 Task: Look for space in Mutare, Zimbabwe from 26th August, 2023 to 10th September, 2023 for 6 adults, 2 children in price range Rs.10000 to Rs.15000. Place can be entire place or shared room with 6 bedrooms having 6 beds and 6 bathrooms. Property type can be house, flat, guest house. Amenities needed are: wifi, TV, free parkinig on premises, gym, breakfast. Booking option can be shelf check-in. Required host language is English.
Action: Mouse moved to (405, 103)
Screenshot: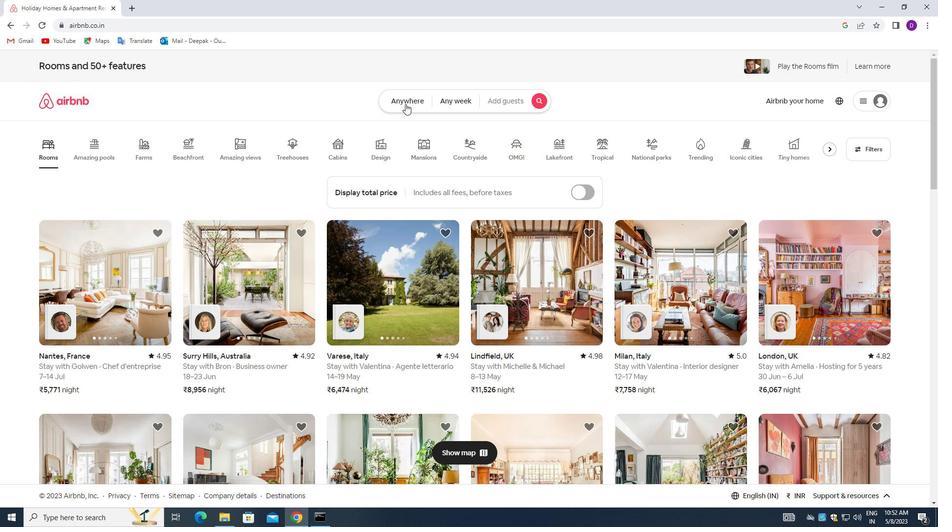 
Action: Mouse pressed left at (405, 103)
Screenshot: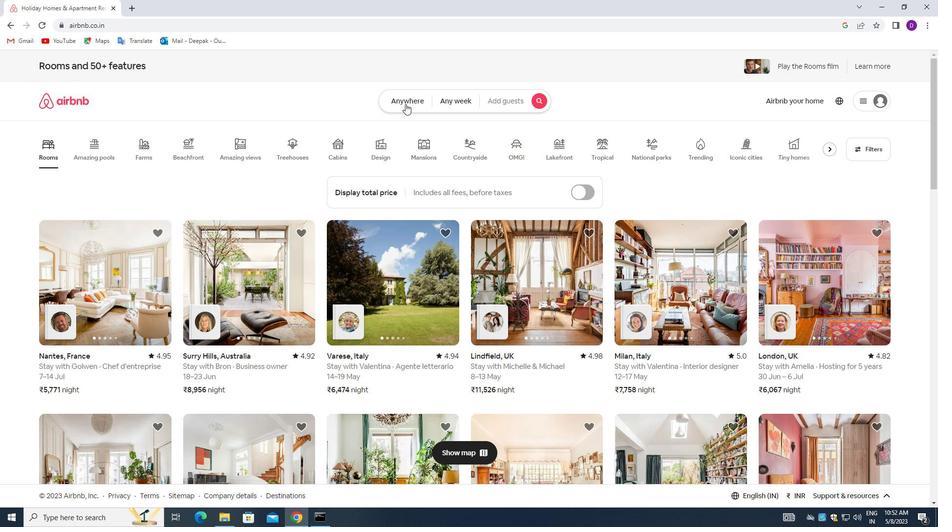 
Action: Mouse moved to (352, 140)
Screenshot: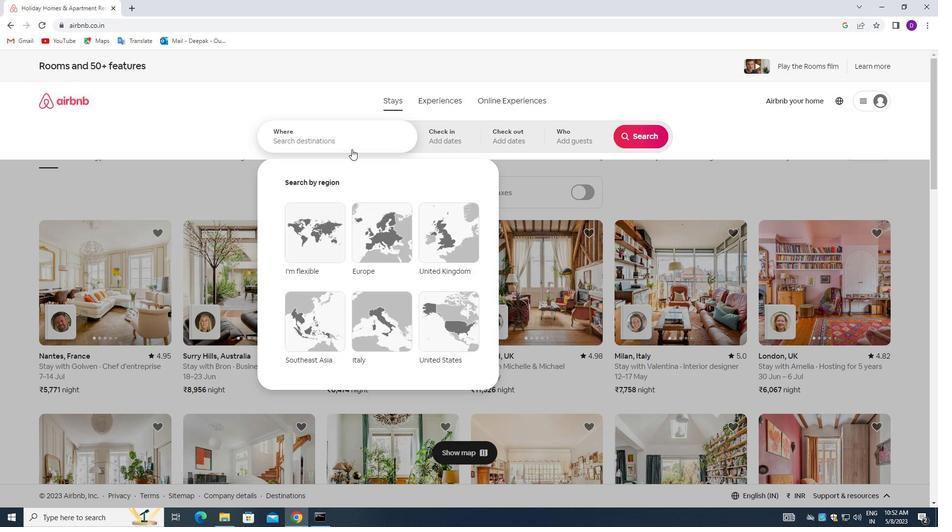 
Action: Mouse pressed left at (352, 140)
Screenshot: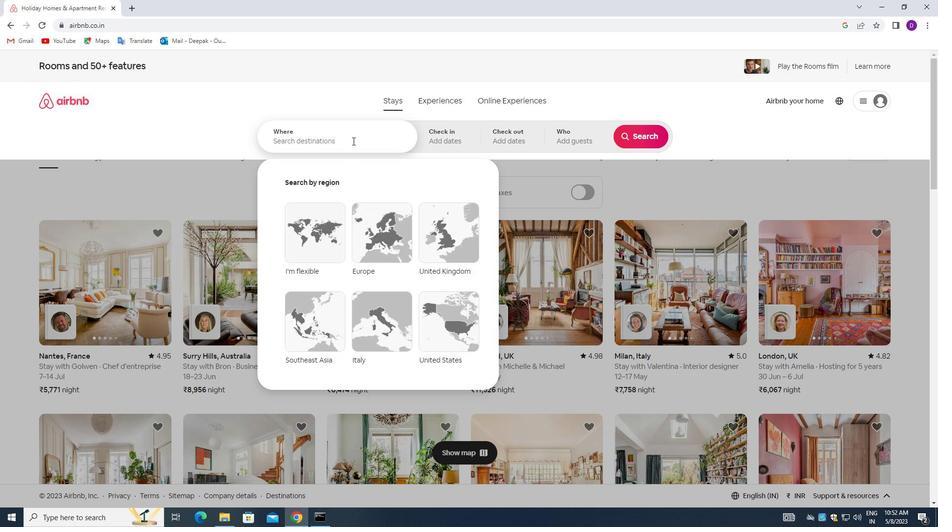 
Action: Mouse moved to (169, 191)
Screenshot: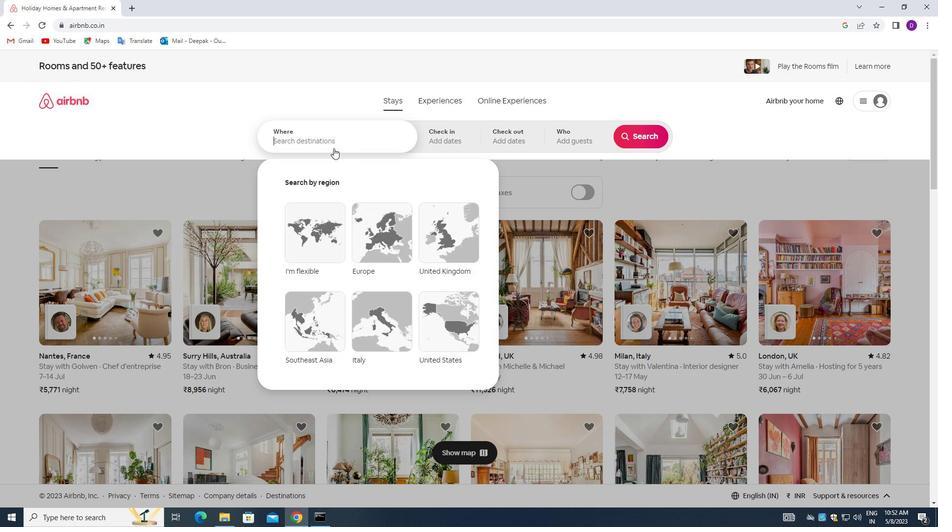 
Action: Key pressed <Key.shift>MUTARE,<Key.space><Key.shift_r>ZAMBABWE<Key.enter>
Screenshot: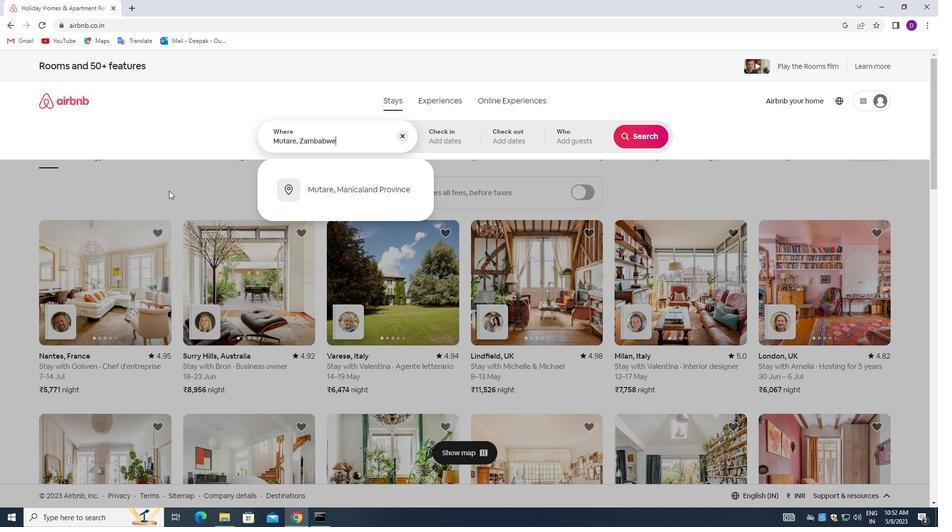
Action: Mouse moved to (634, 207)
Screenshot: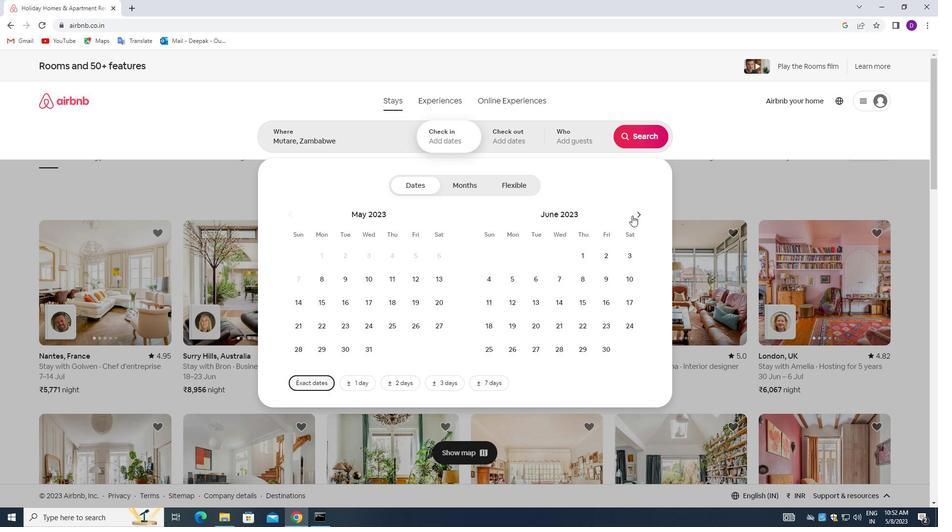 
Action: Mouse pressed left at (634, 207)
Screenshot: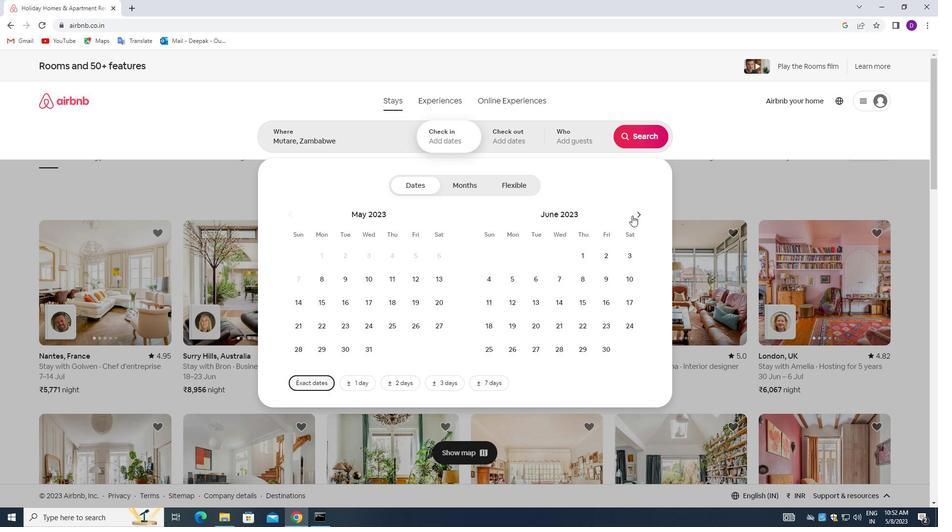 
Action: Mouse moved to (637, 211)
Screenshot: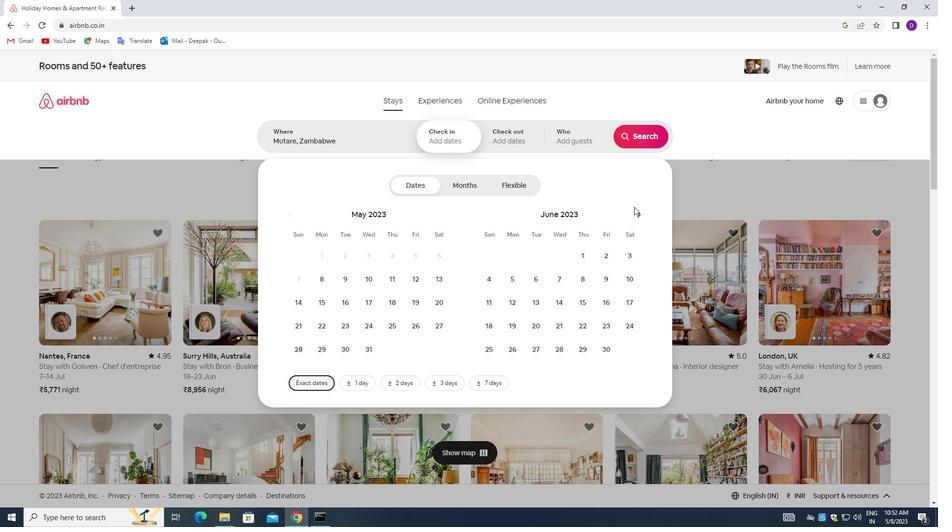 
Action: Mouse pressed left at (637, 211)
Screenshot: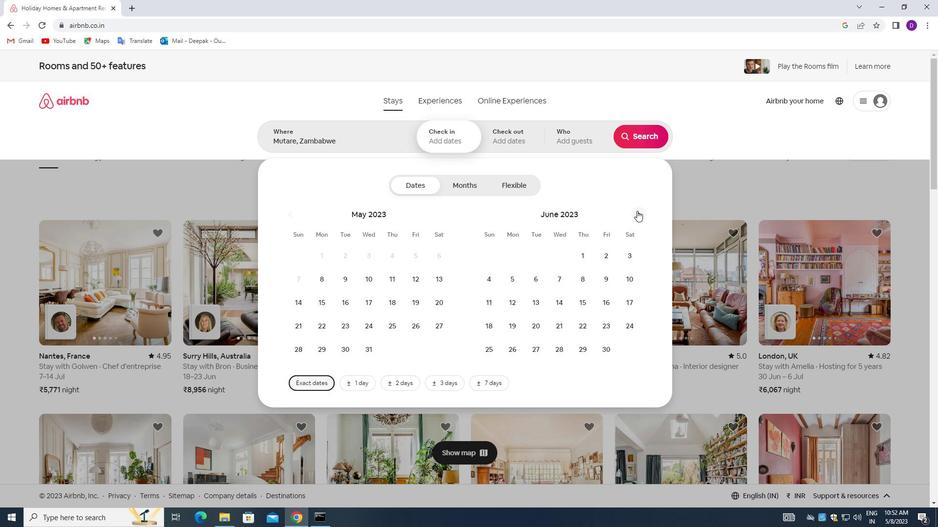 
Action: Mouse pressed left at (637, 211)
Screenshot: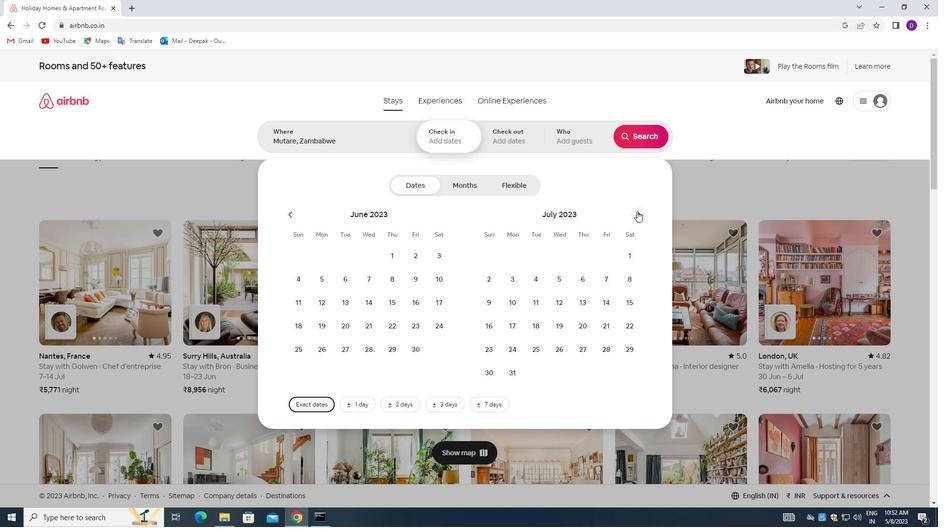 
Action: Mouse pressed left at (637, 211)
Screenshot: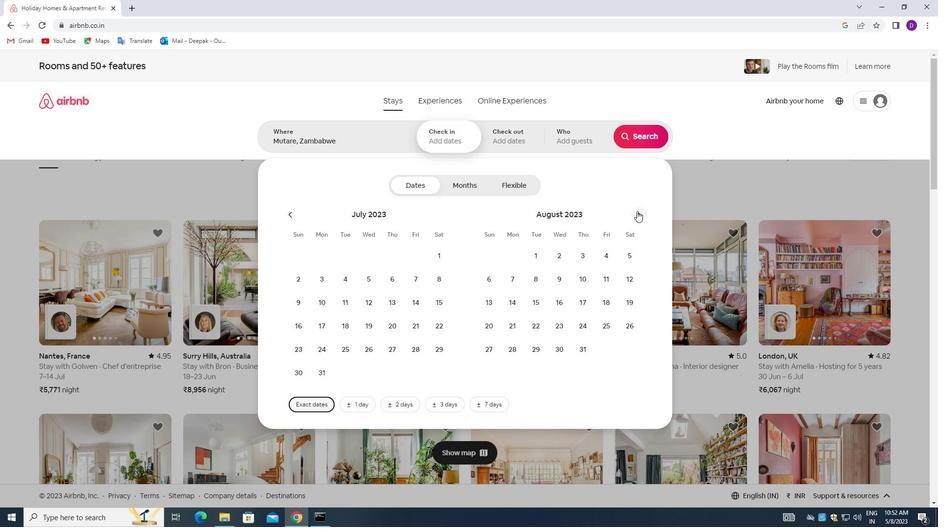 
Action: Mouse moved to (437, 328)
Screenshot: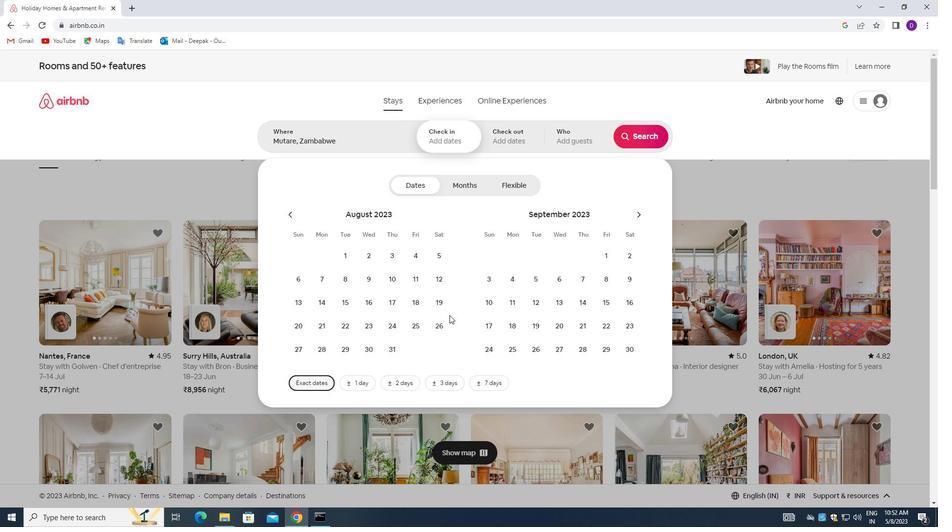 
Action: Mouse pressed left at (437, 328)
Screenshot: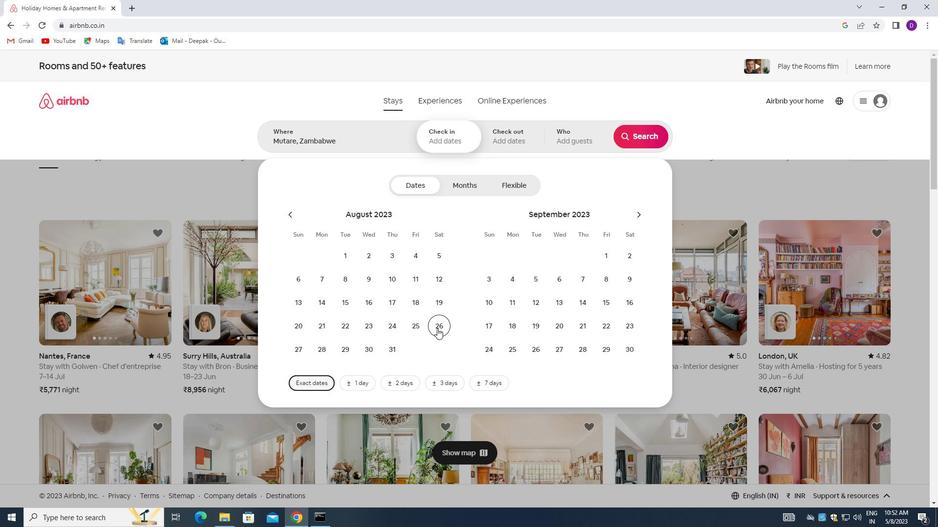 
Action: Mouse moved to (480, 310)
Screenshot: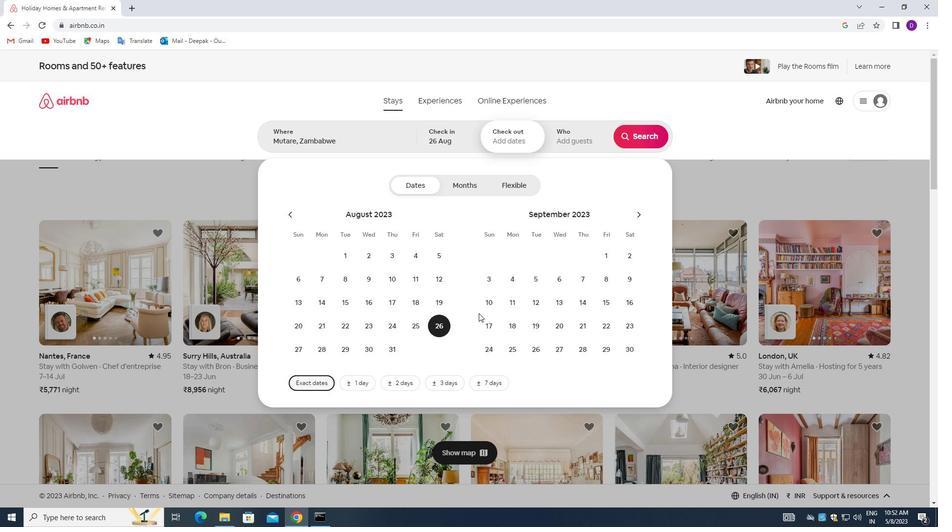 
Action: Mouse pressed left at (480, 310)
Screenshot: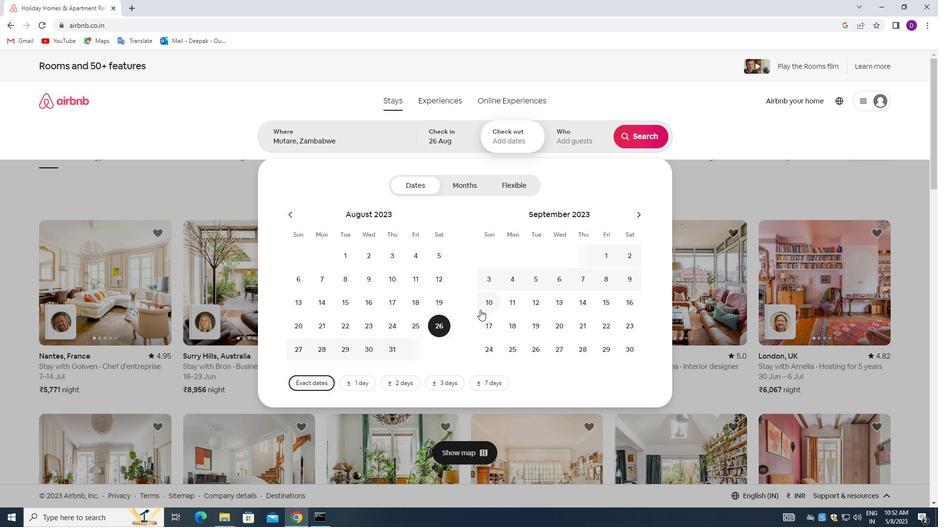 
Action: Mouse moved to (567, 140)
Screenshot: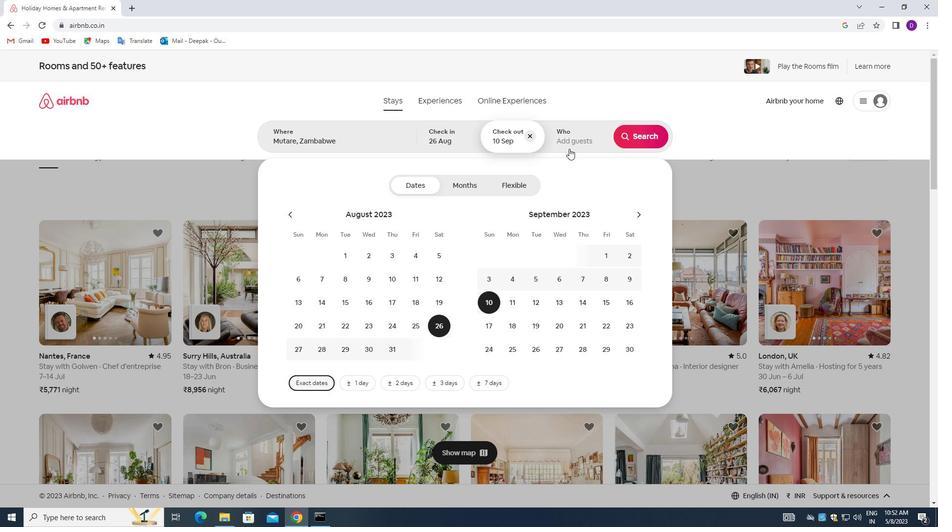 
Action: Mouse pressed left at (567, 140)
Screenshot: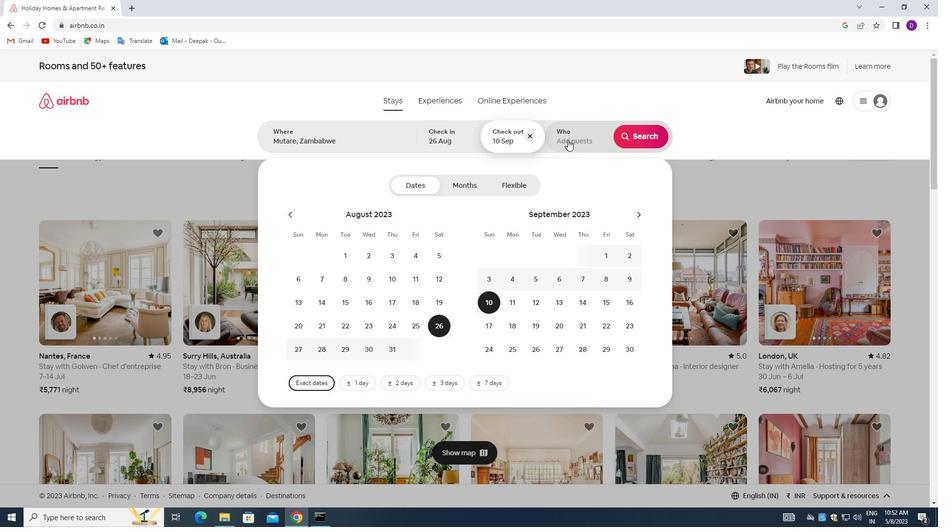 
Action: Mouse moved to (645, 191)
Screenshot: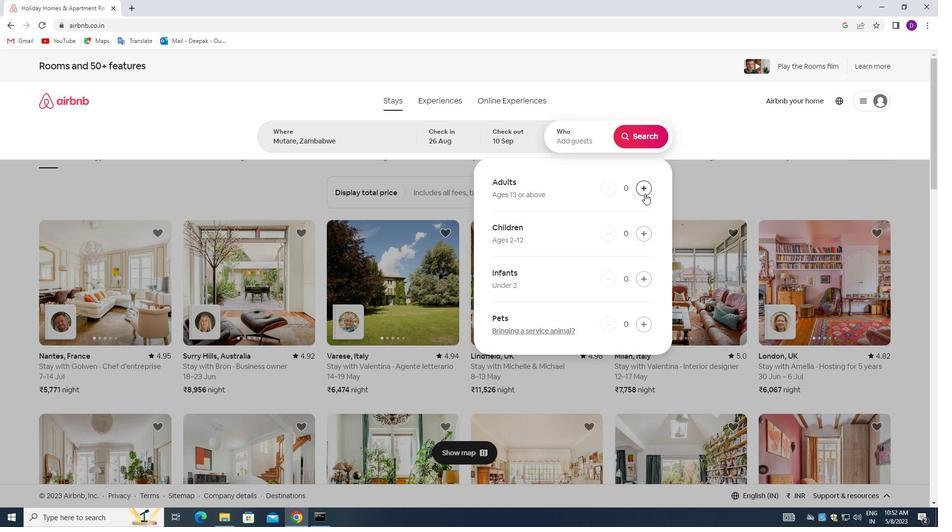 
Action: Mouse pressed left at (645, 191)
Screenshot: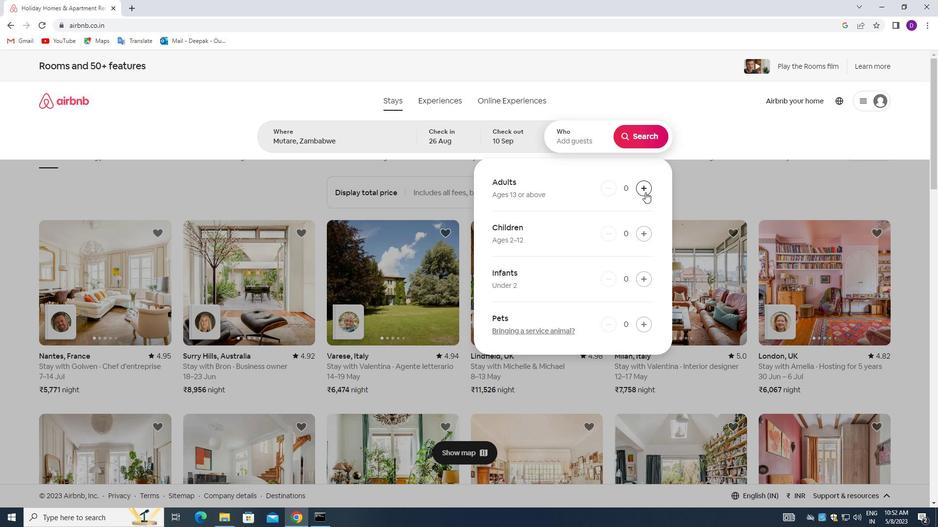 
Action: Mouse pressed left at (645, 191)
Screenshot: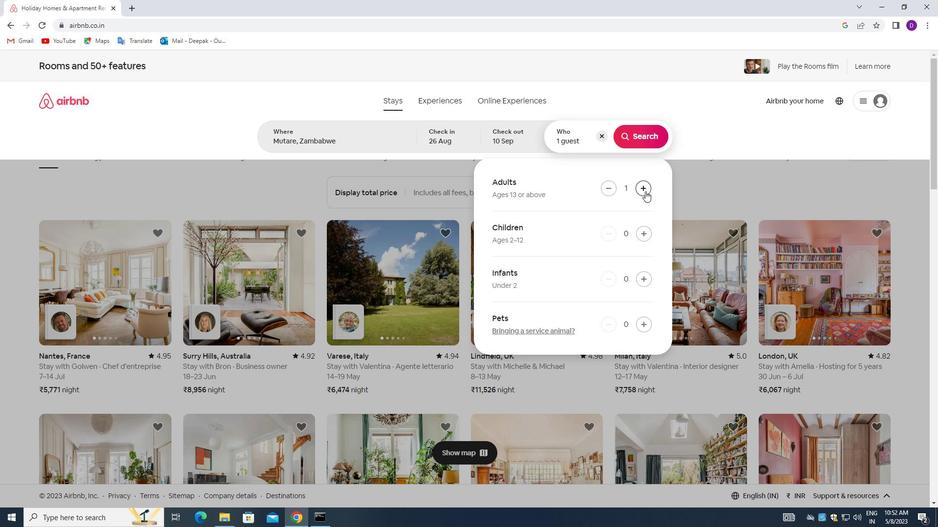 
Action: Mouse pressed left at (645, 191)
Screenshot: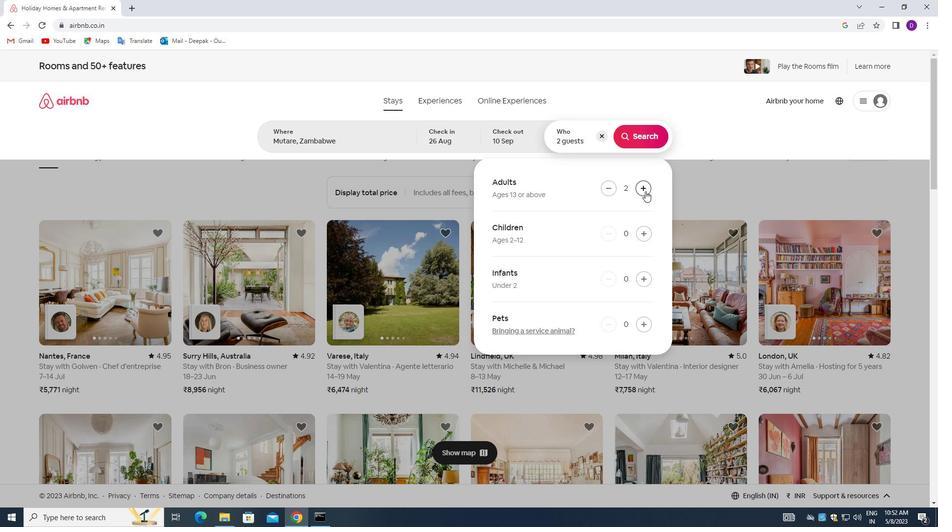 
Action: Mouse pressed left at (645, 191)
Screenshot: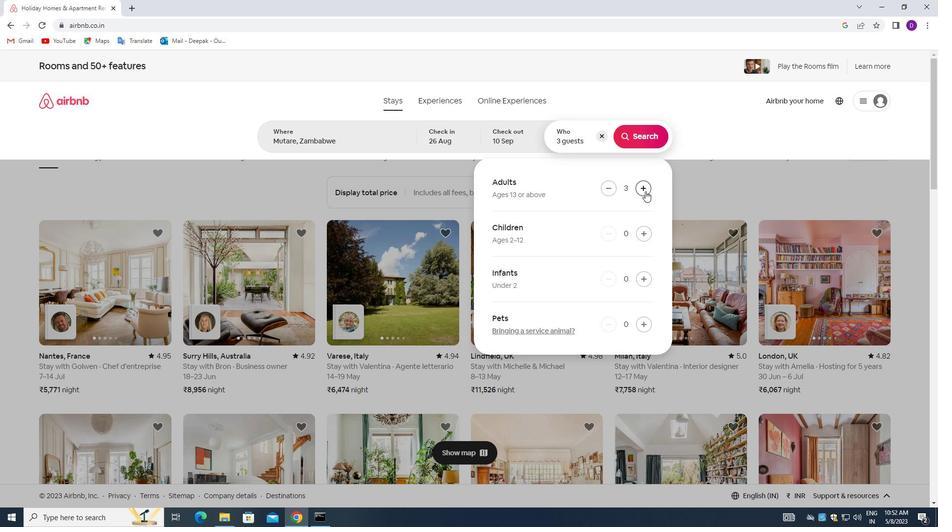 
Action: Mouse pressed left at (645, 191)
Screenshot: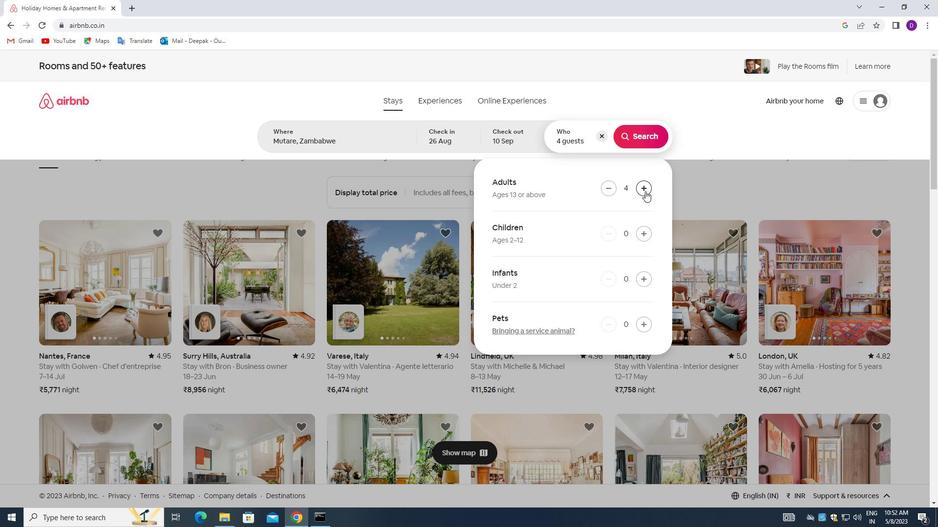 
Action: Mouse pressed left at (645, 191)
Screenshot: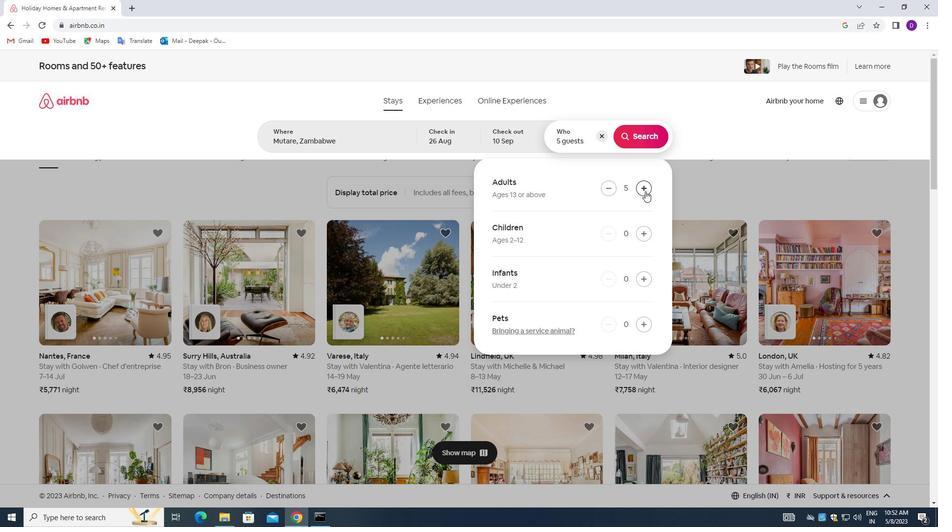 
Action: Mouse moved to (644, 235)
Screenshot: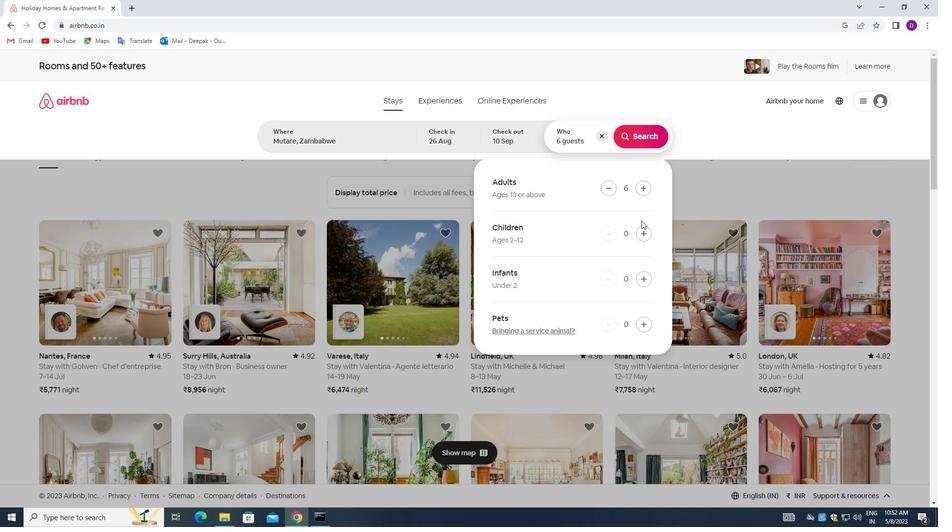 
Action: Mouse pressed left at (644, 235)
Screenshot: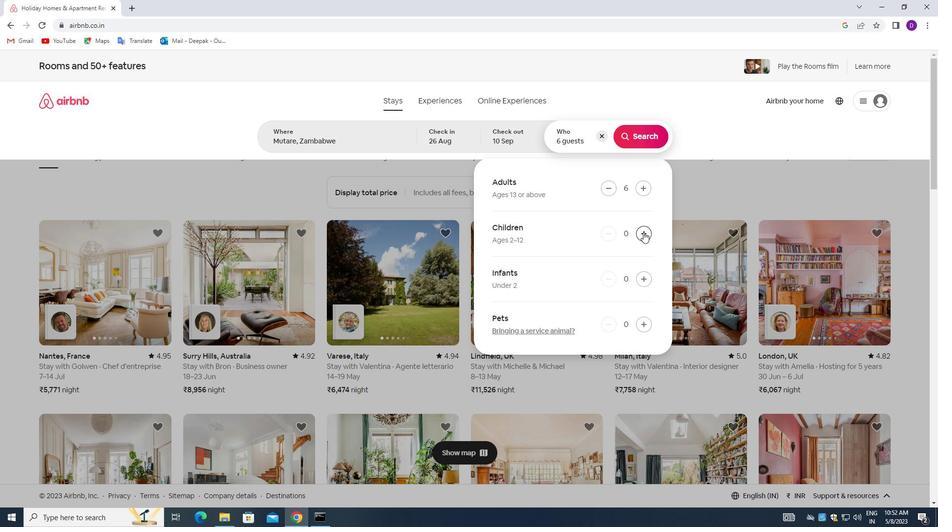 
Action: Mouse pressed left at (644, 235)
Screenshot: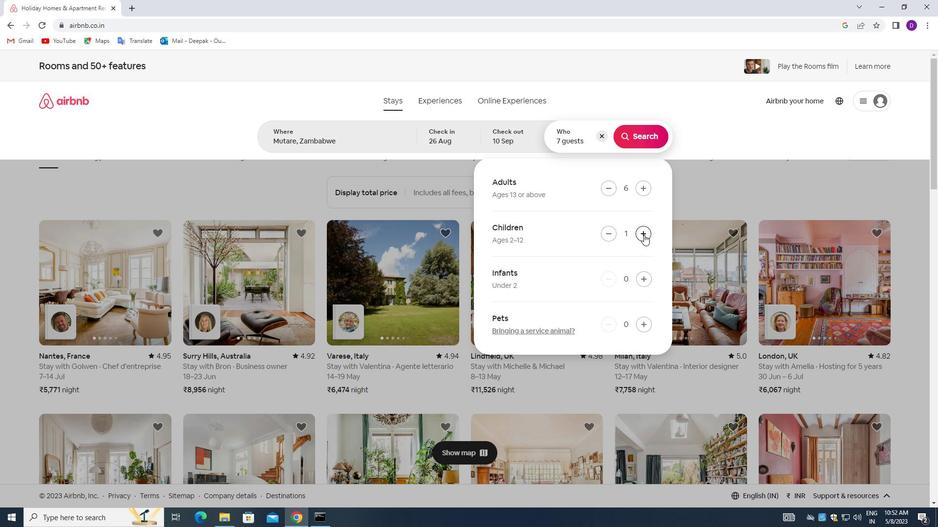 
Action: Mouse moved to (643, 132)
Screenshot: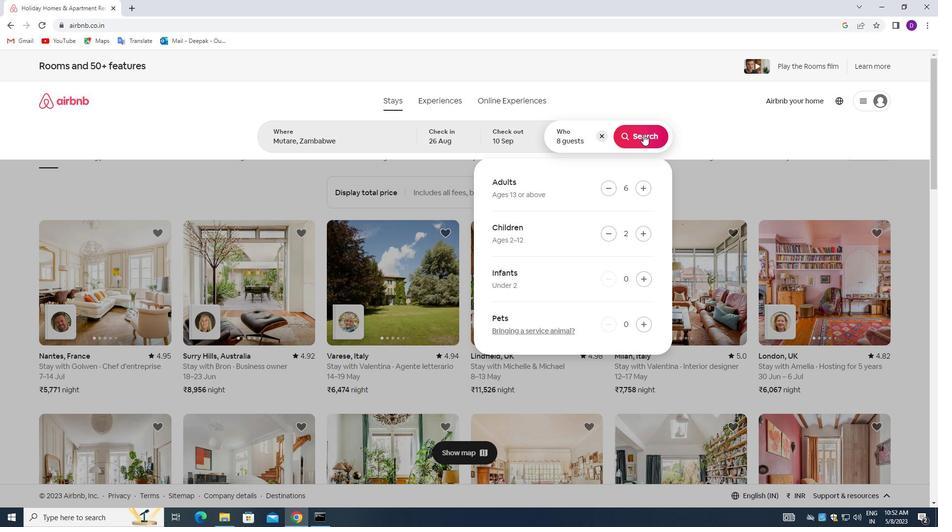 
Action: Mouse pressed left at (643, 132)
Screenshot: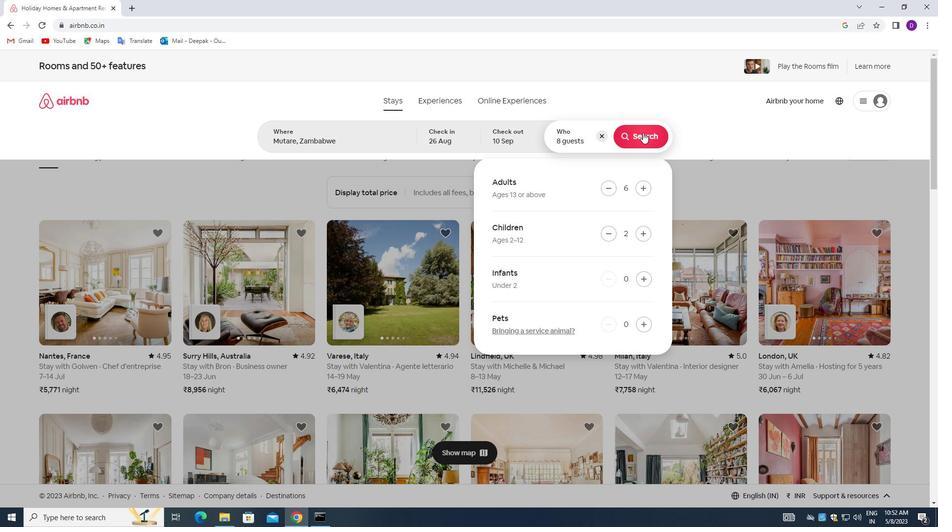 
Action: Mouse moved to (887, 104)
Screenshot: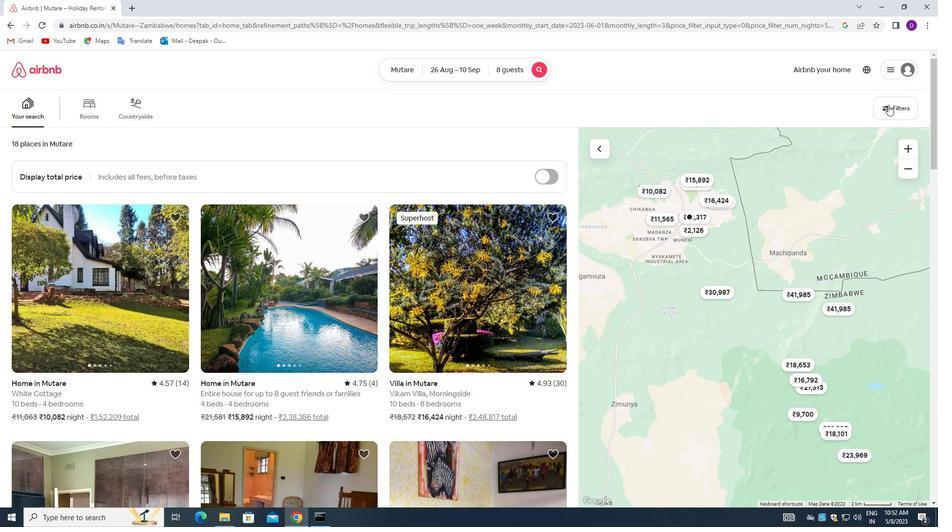 
Action: Mouse pressed left at (887, 104)
Screenshot: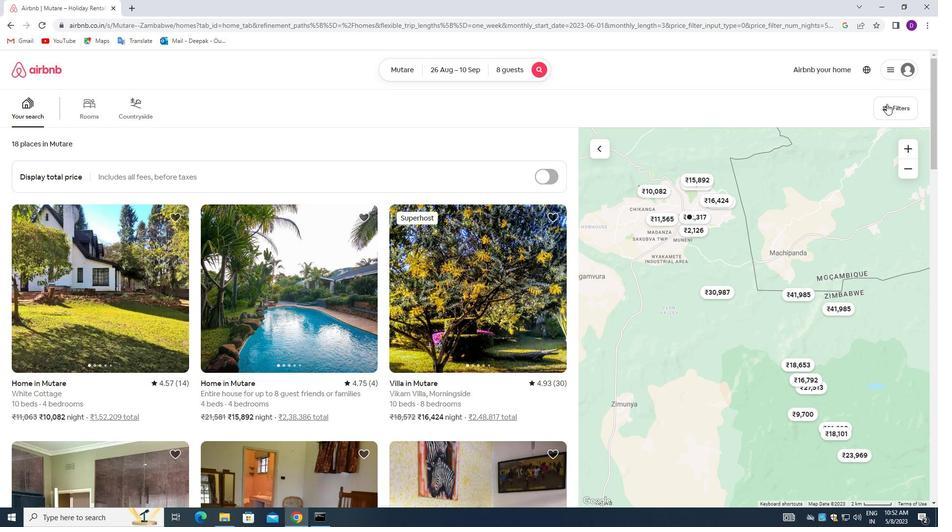 
Action: Mouse moved to (356, 351)
Screenshot: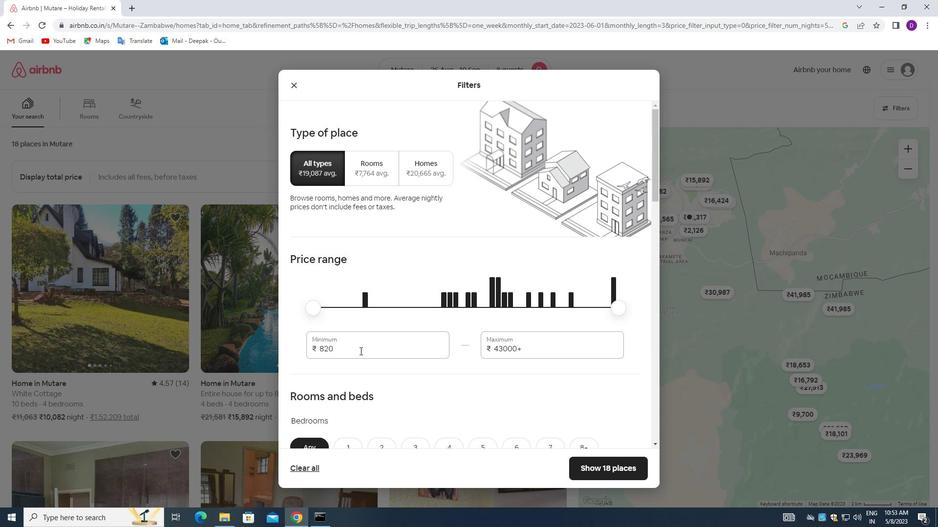 
Action: Mouse pressed left at (356, 351)
Screenshot: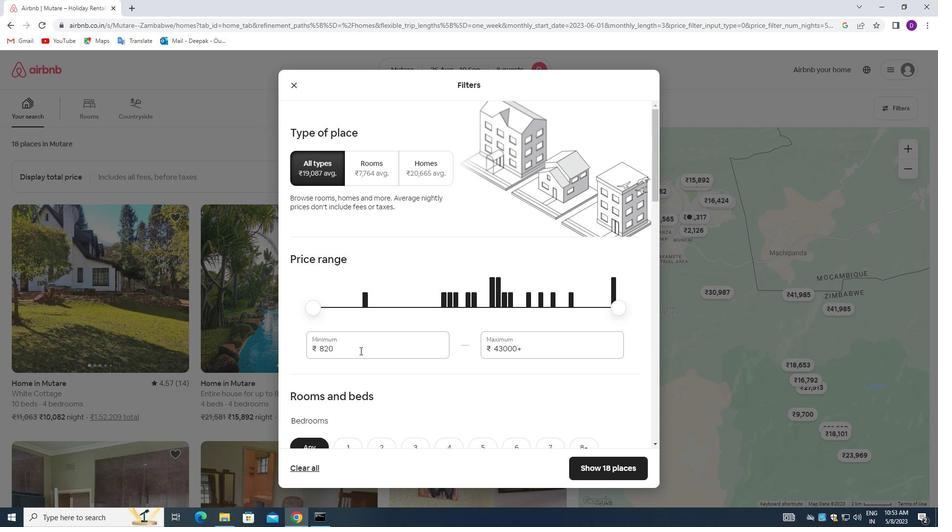 
Action: Mouse moved to (355, 351)
Screenshot: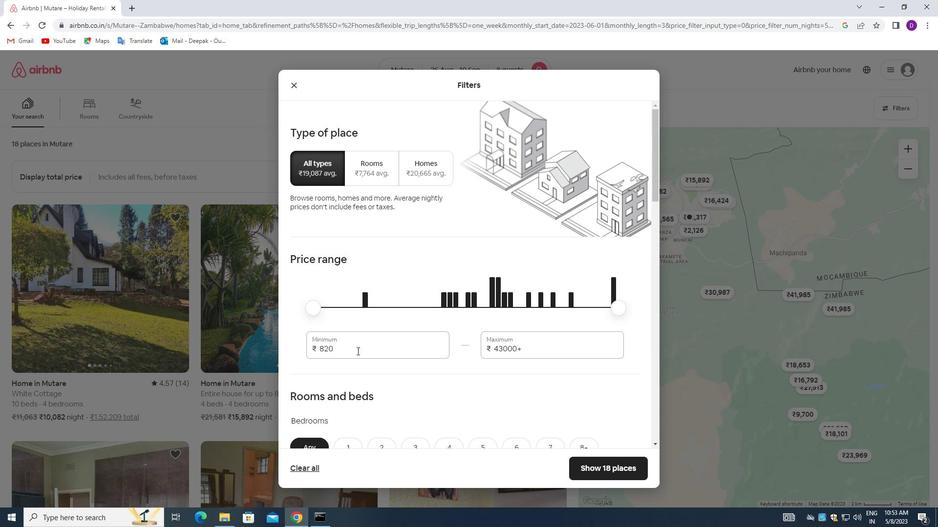 
Action: Mouse pressed left at (355, 351)
Screenshot: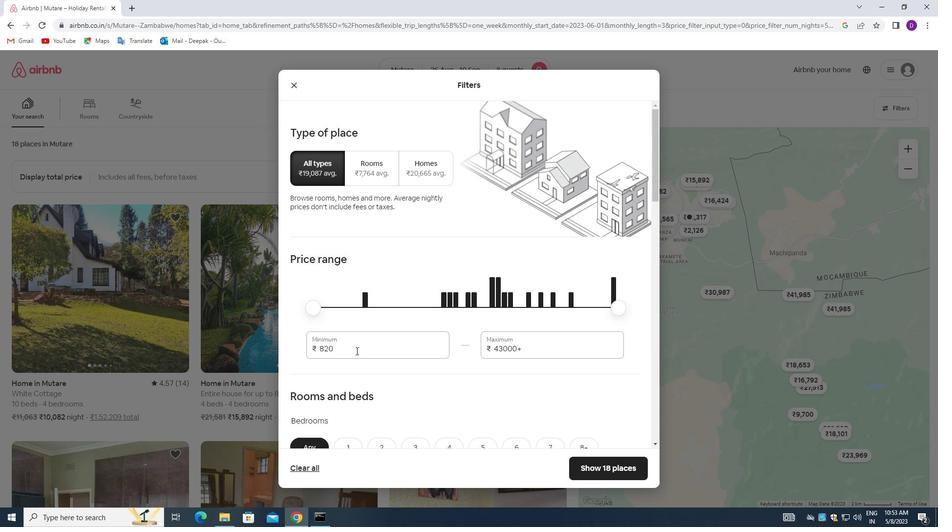 
Action: Mouse moved to (352, 356)
Screenshot: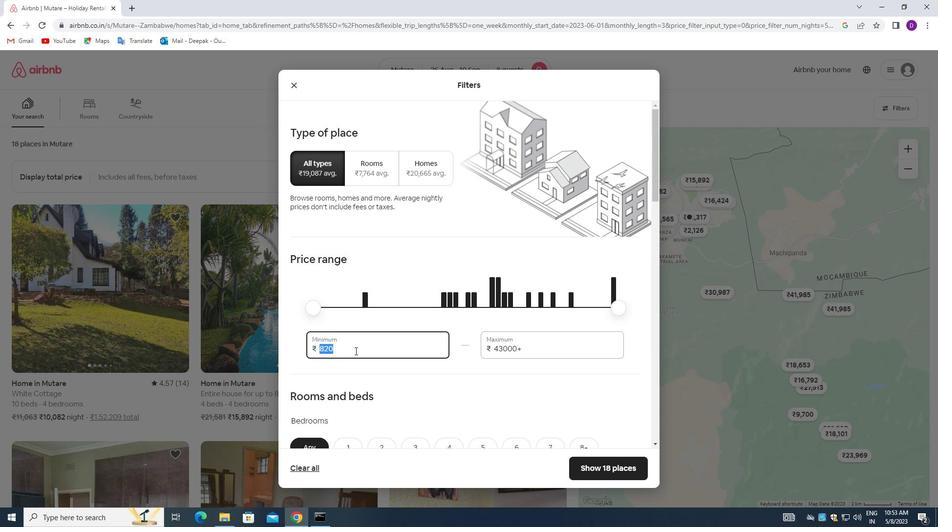 
Action: Key pressed 10000<Key.tab>15000
Screenshot: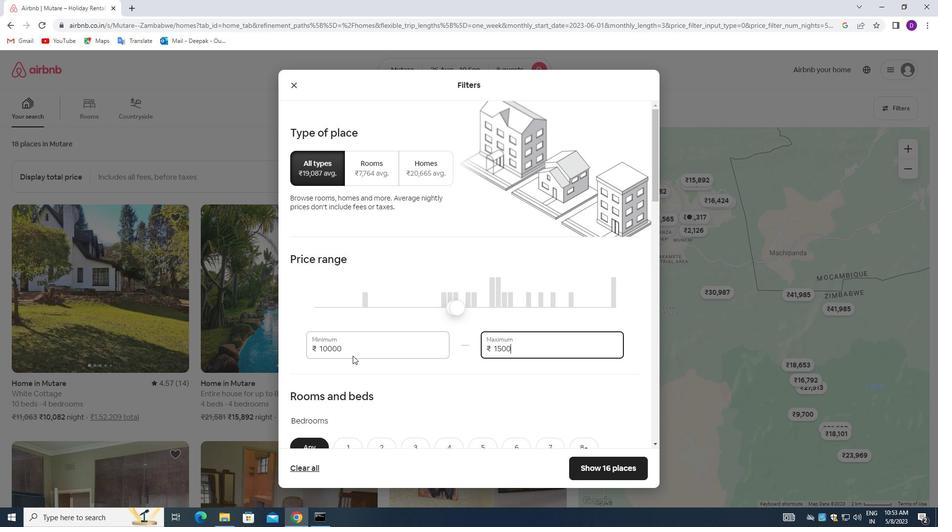 
Action: Mouse moved to (435, 351)
Screenshot: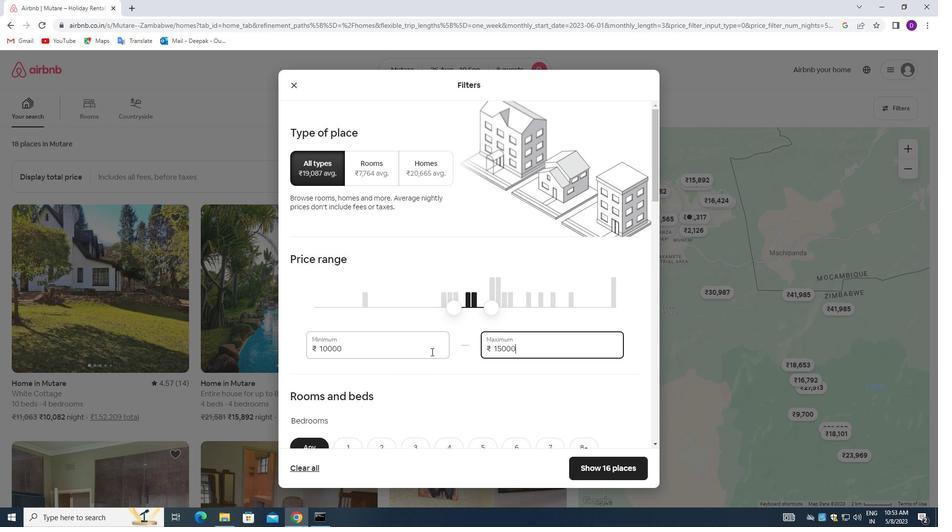 
Action: Mouse scrolled (435, 350) with delta (0, 0)
Screenshot: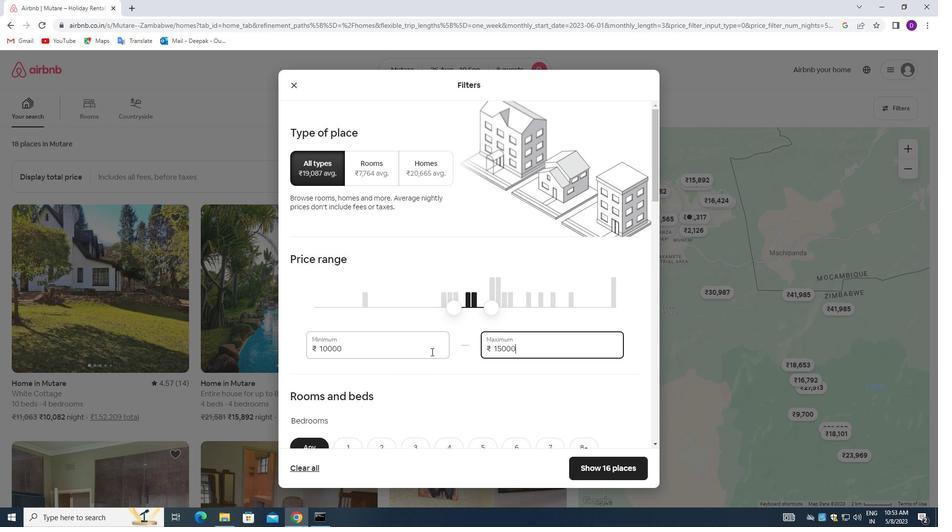 
Action: Mouse moved to (436, 351)
Screenshot: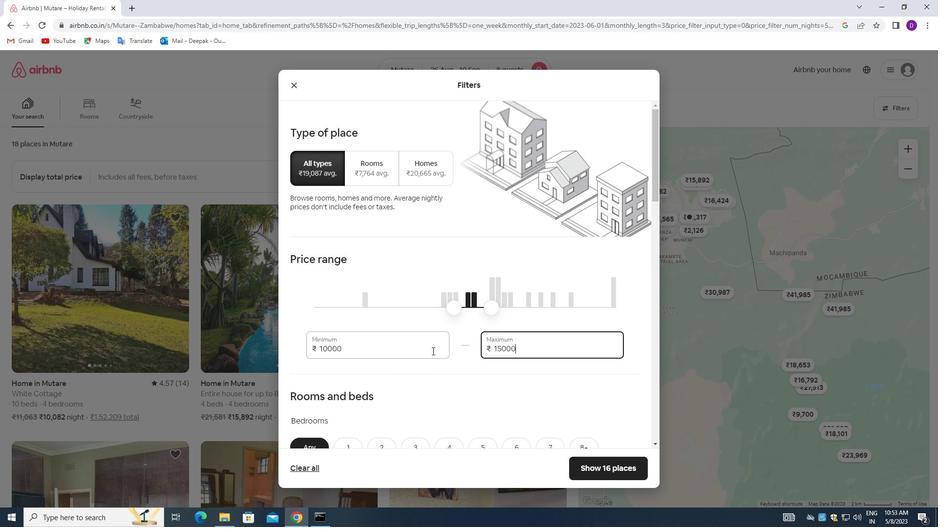 
Action: Mouse scrolled (436, 350) with delta (0, 0)
Screenshot: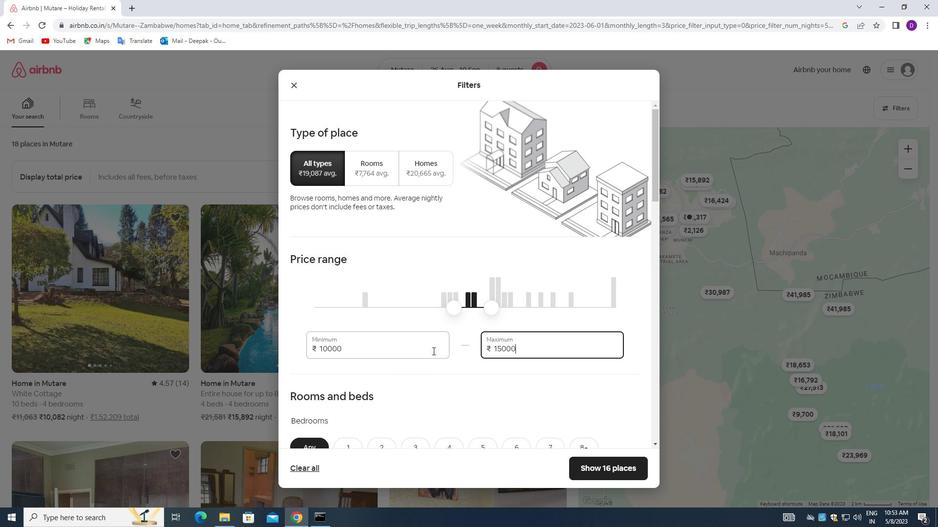
Action: Mouse moved to (436, 351)
Screenshot: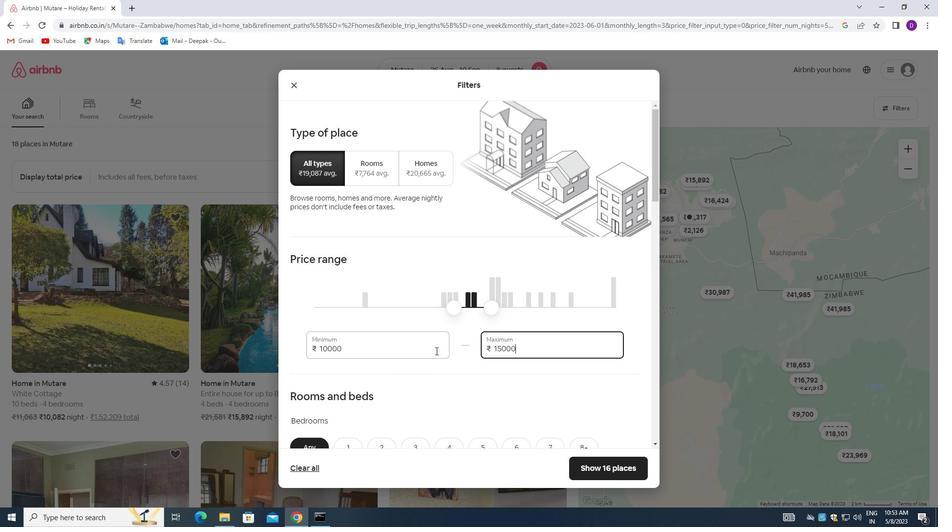 
Action: Mouse scrolled (436, 351) with delta (0, 0)
Screenshot: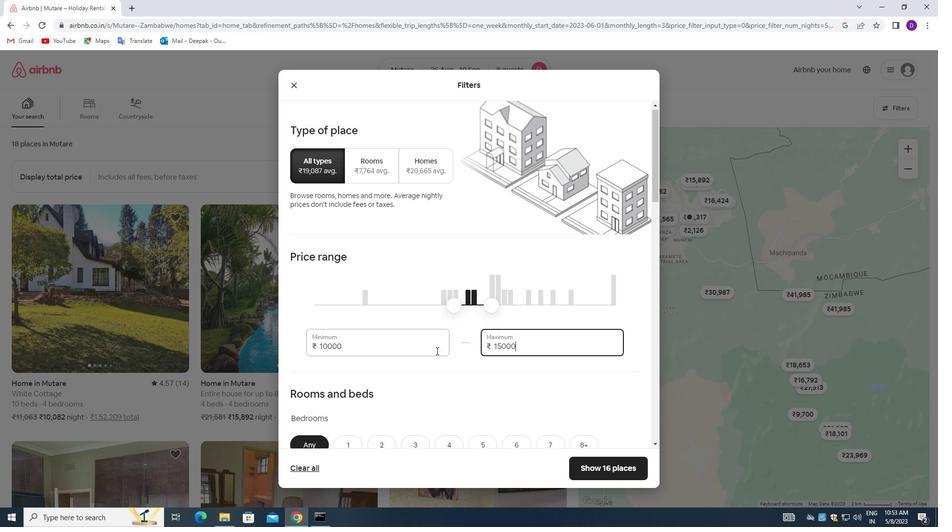 
Action: Mouse moved to (518, 307)
Screenshot: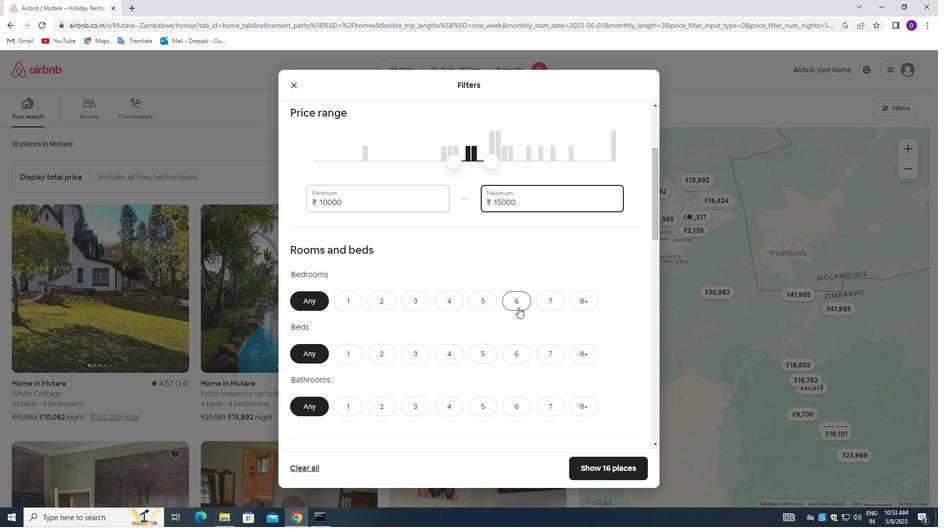 
Action: Mouse pressed left at (518, 307)
Screenshot: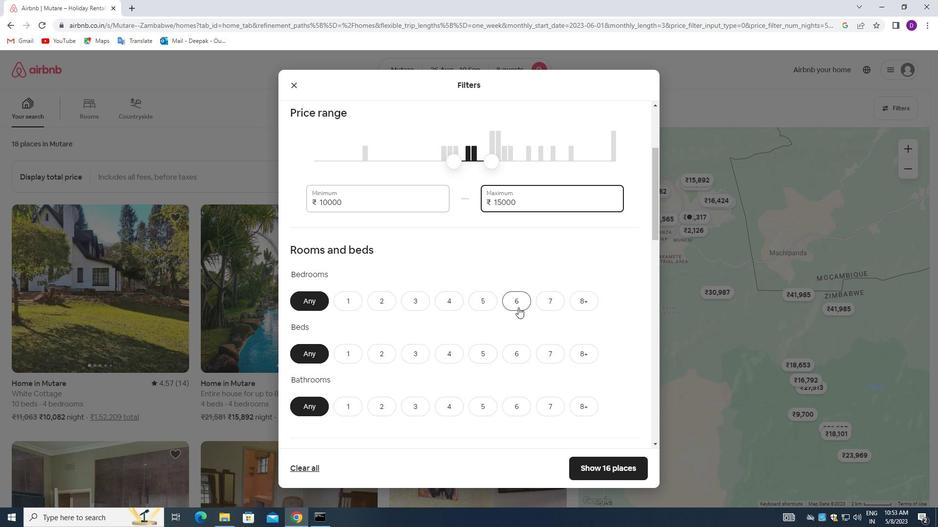 
Action: Mouse moved to (511, 349)
Screenshot: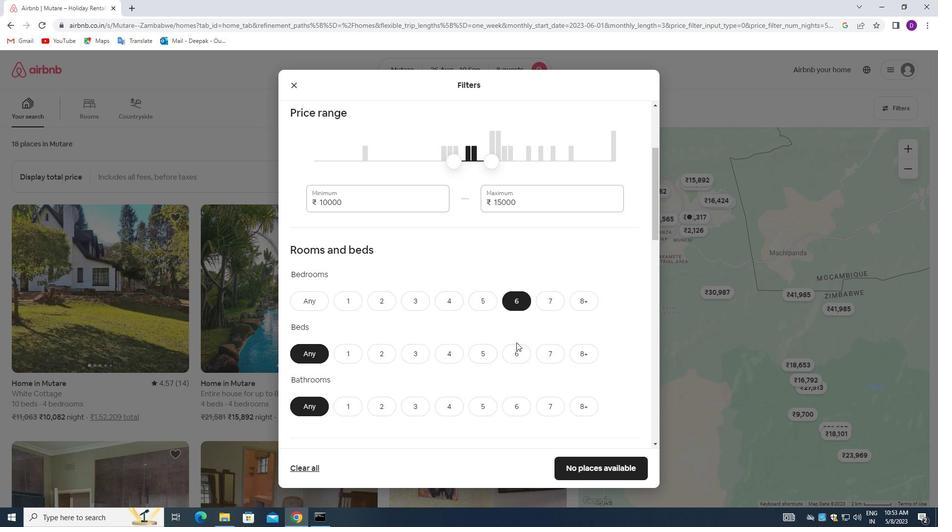 
Action: Mouse pressed left at (511, 349)
Screenshot: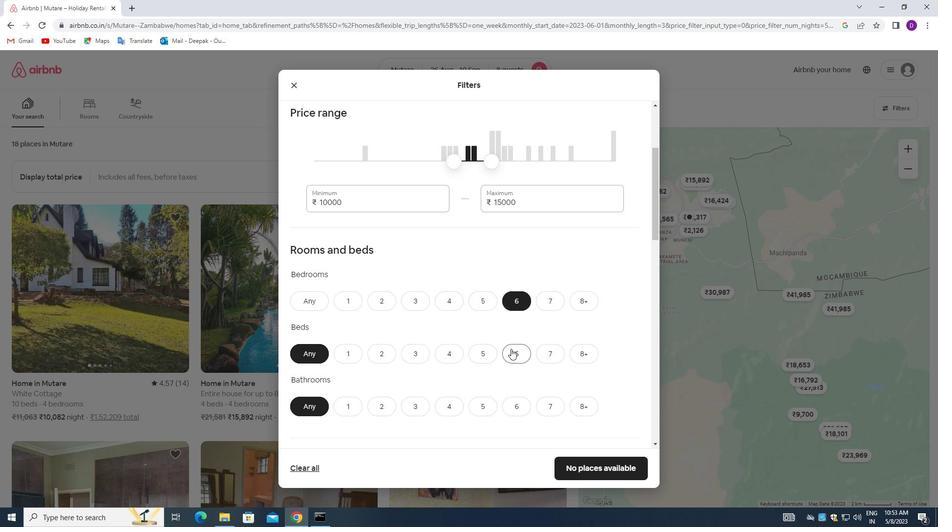 
Action: Mouse moved to (519, 406)
Screenshot: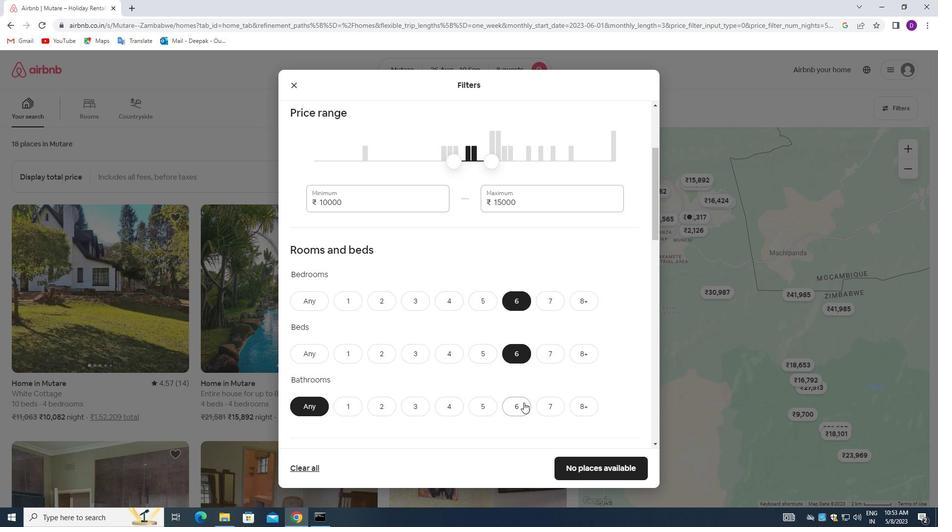 
Action: Mouse pressed left at (519, 406)
Screenshot: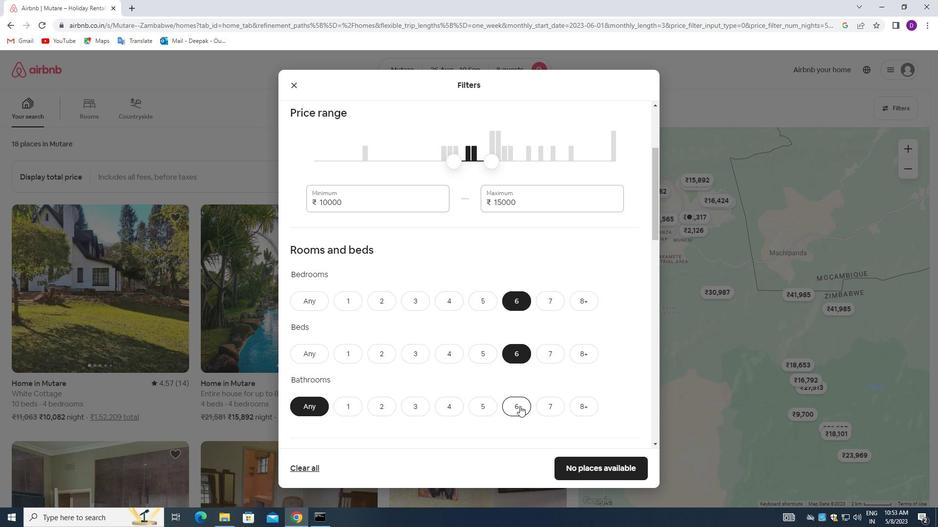 
Action: Mouse moved to (453, 315)
Screenshot: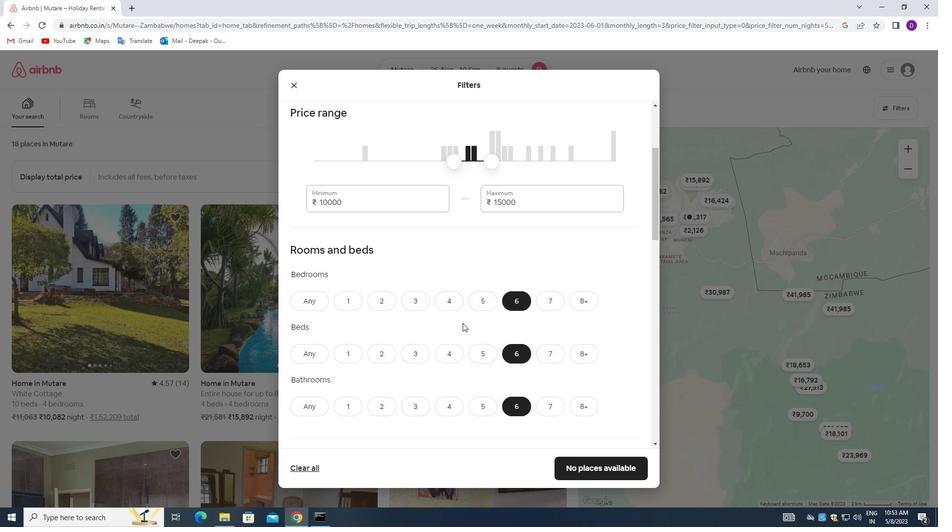 
Action: Mouse scrolled (453, 314) with delta (0, 0)
Screenshot: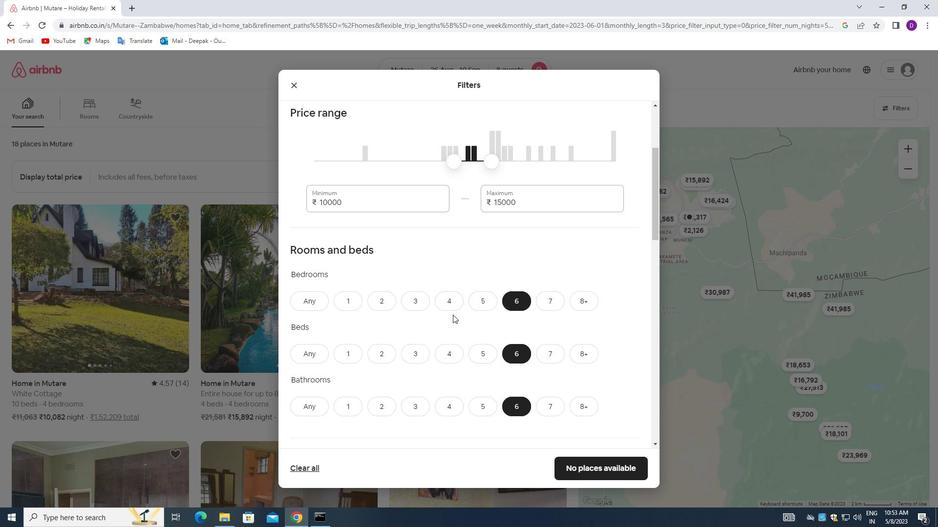 
Action: Mouse scrolled (453, 314) with delta (0, 0)
Screenshot: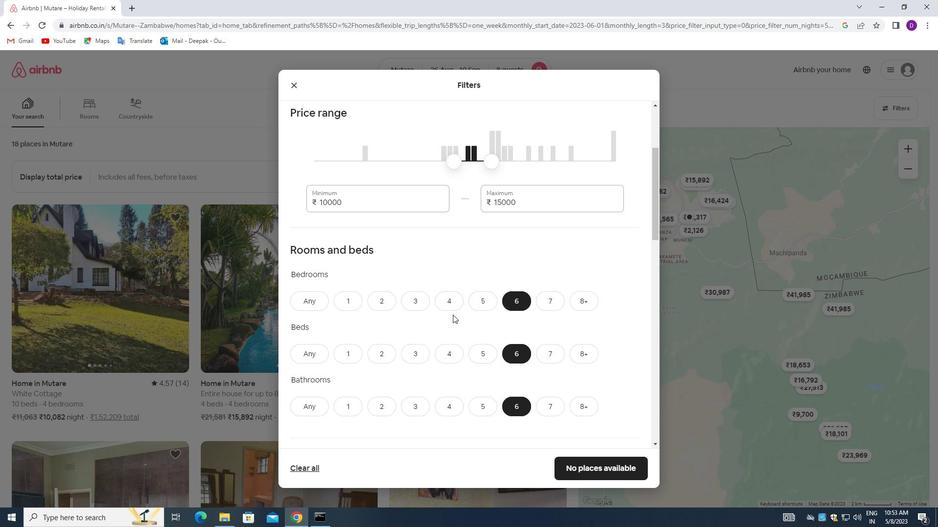 
Action: Mouse moved to (474, 307)
Screenshot: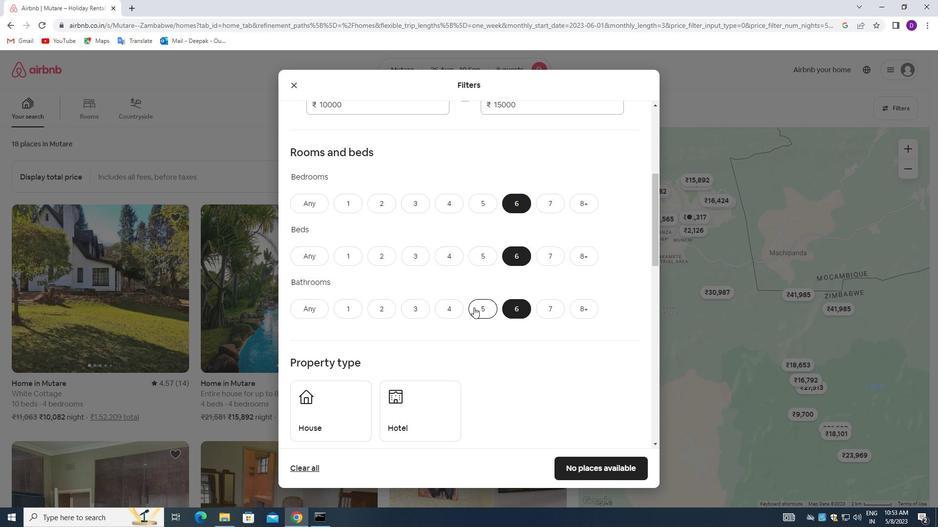 
Action: Mouse scrolled (474, 306) with delta (0, 0)
Screenshot: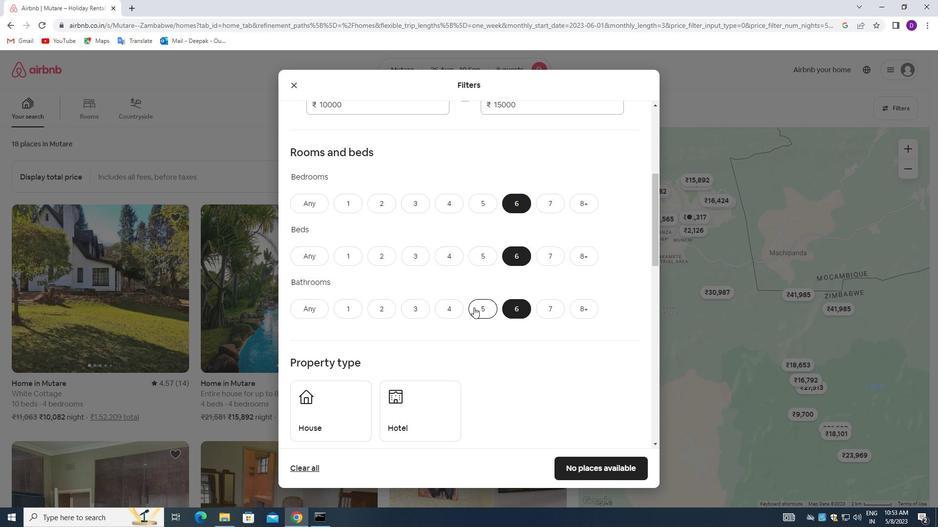 
Action: Mouse moved to (475, 306)
Screenshot: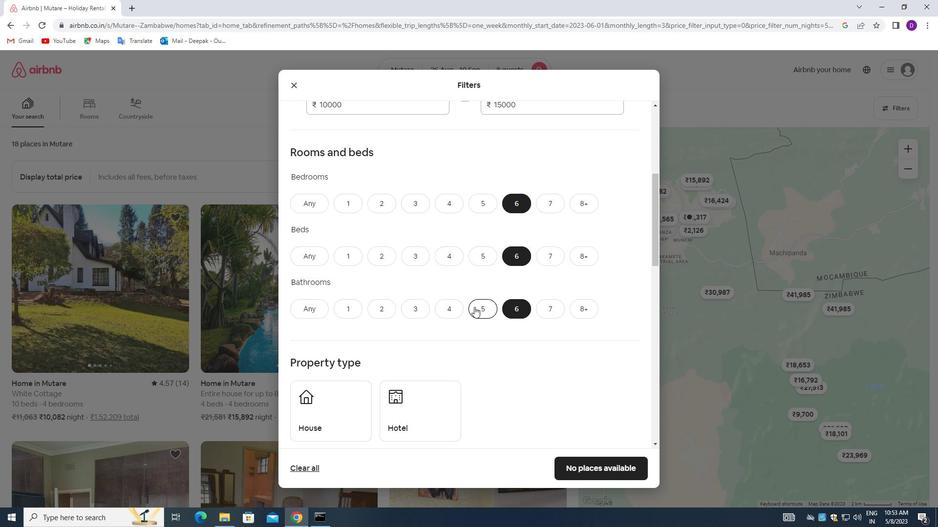 
Action: Mouse scrolled (475, 306) with delta (0, 0)
Screenshot: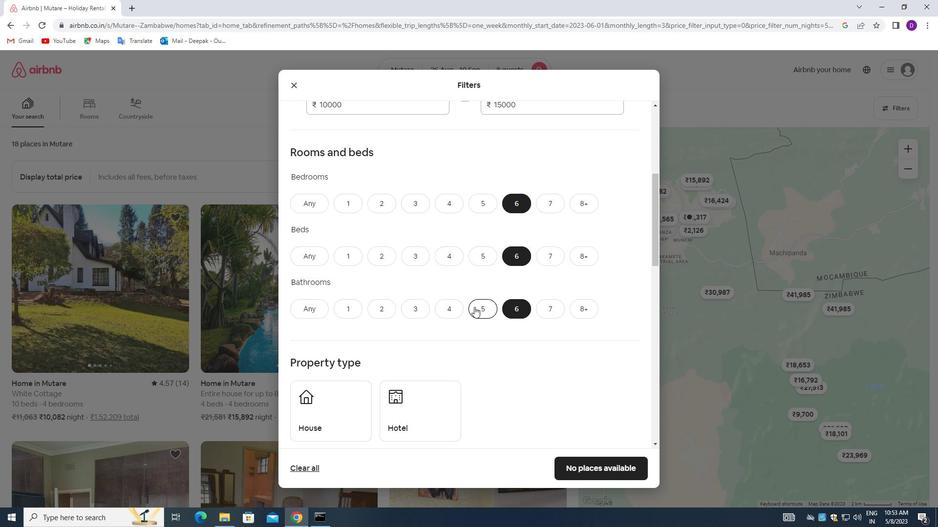 
Action: Mouse moved to (479, 299)
Screenshot: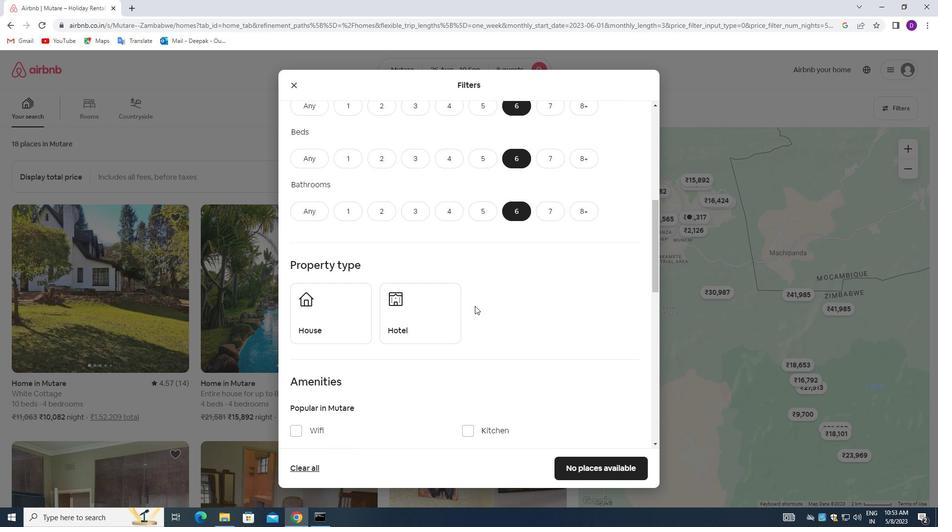 
Action: Mouse scrolled (479, 299) with delta (0, 0)
Screenshot: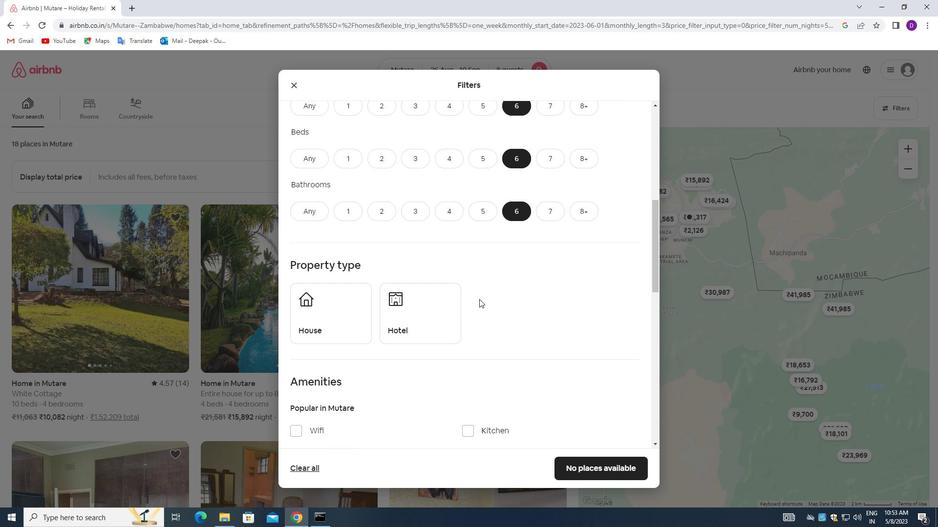 
Action: Mouse moved to (311, 268)
Screenshot: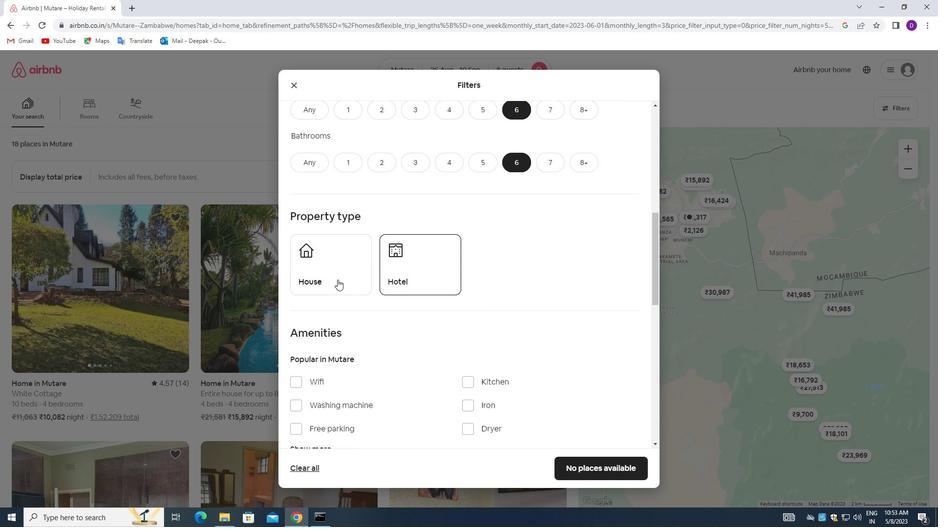 
Action: Mouse pressed left at (311, 268)
Screenshot: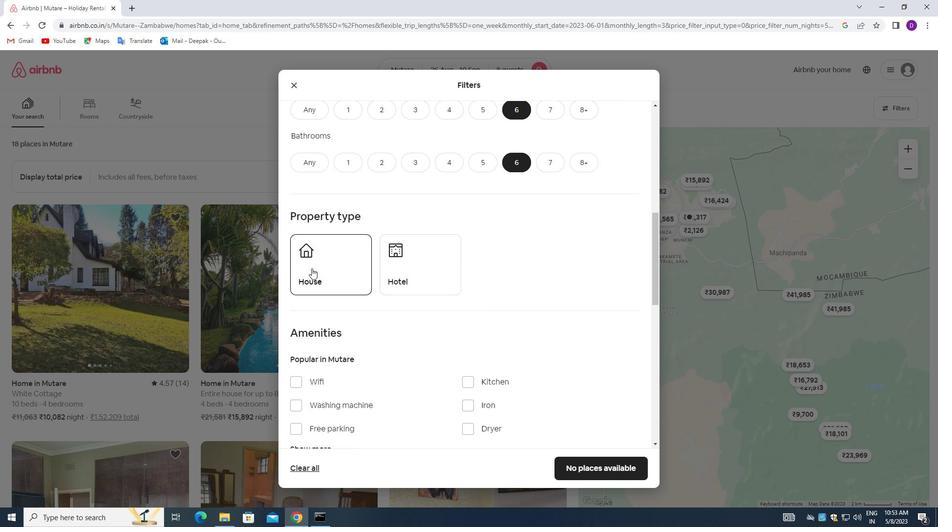 
Action: Mouse moved to (330, 281)
Screenshot: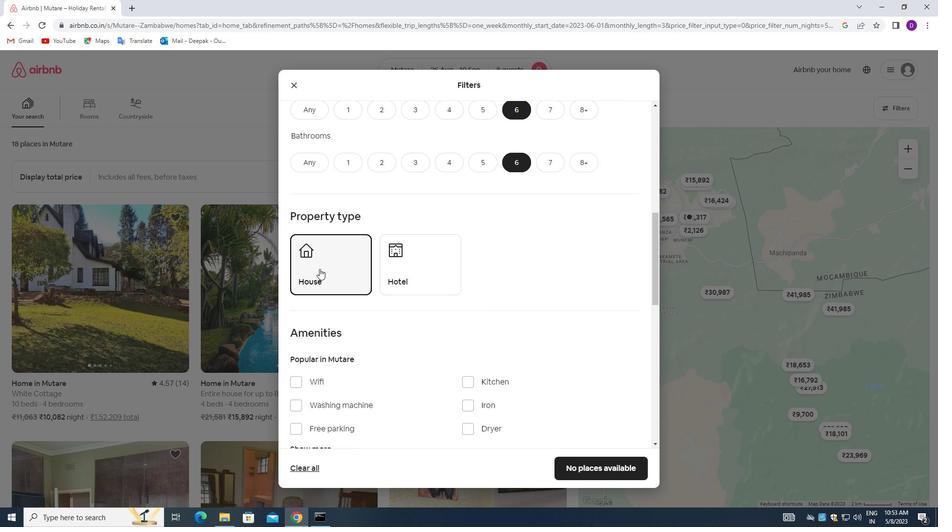 
Action: Mouse scrolled (330, 281) with delta (0, 0)
Screenshot: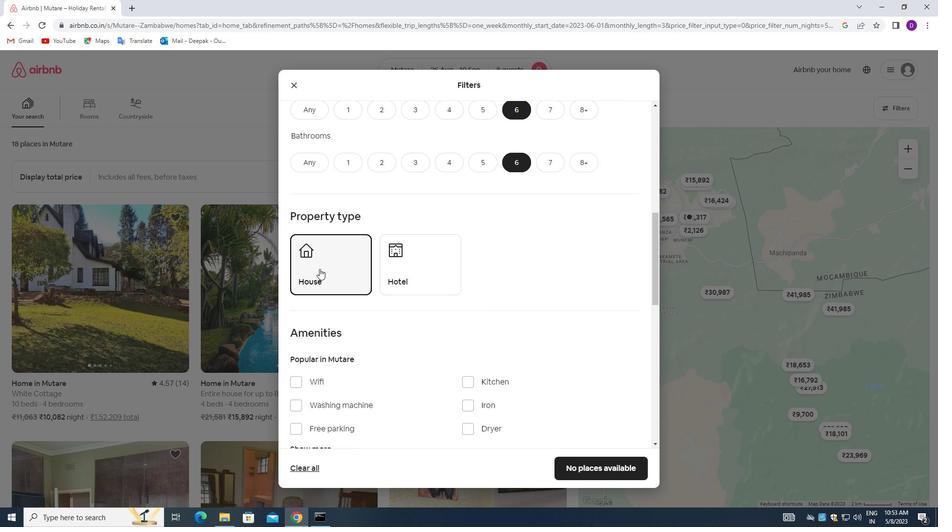 
Action: Mouse moved to (391, 284)
Screenshot: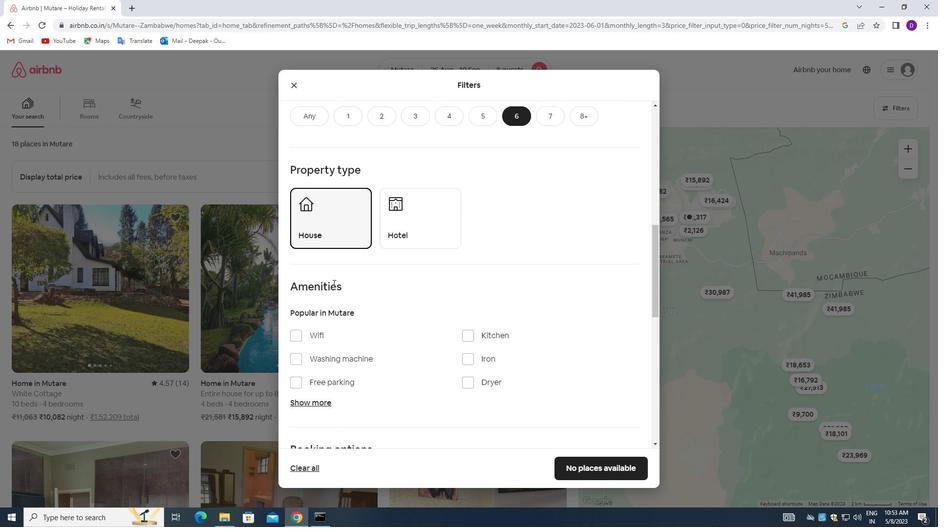 
Action: Mouse scrolled (391, 284) with delta (0, 0)
Screenshot: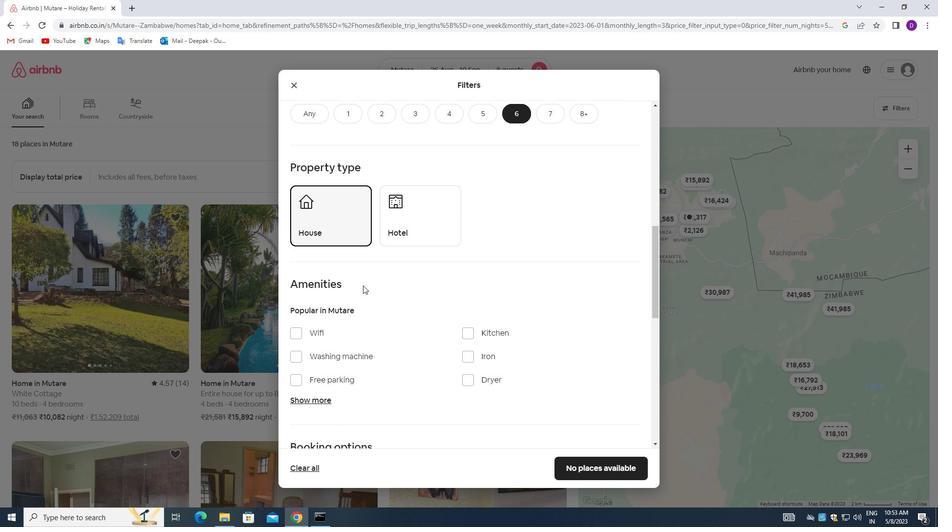 
Action: Mouse moved to (394, 285)
Screenshot: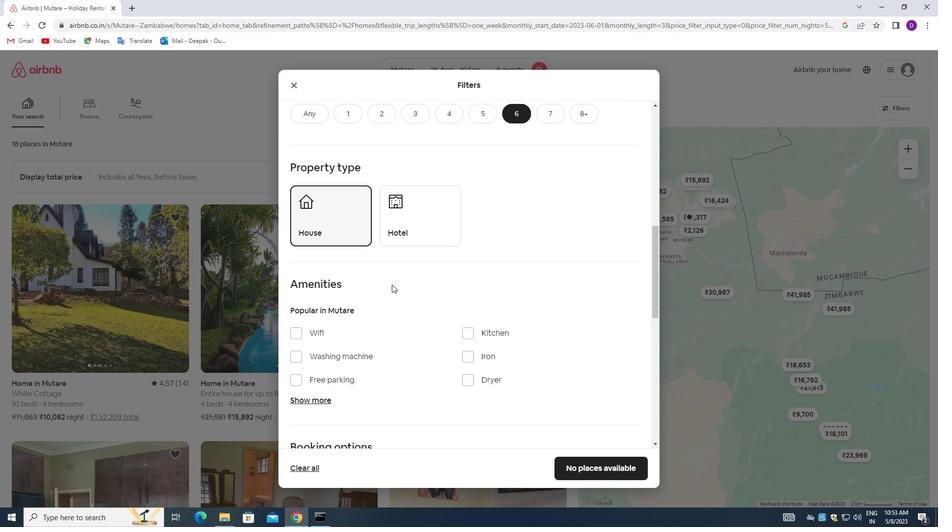 
Action: Mouse scrolled (394, 284) with delta (0, 0)
Screenshot: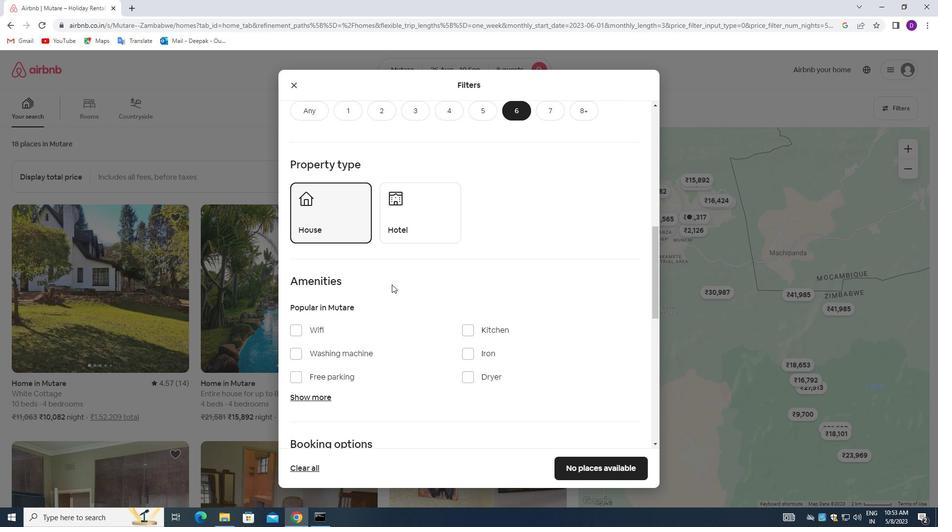 
Action: Mouse moved to (310, 305)
Screenshot: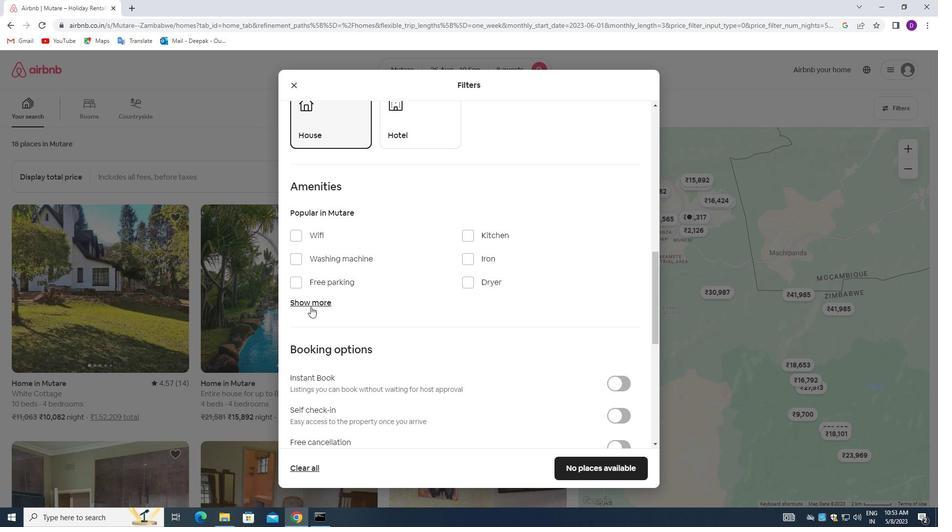 
Action: Mouse pressed left at (310, 305)
Screenshot: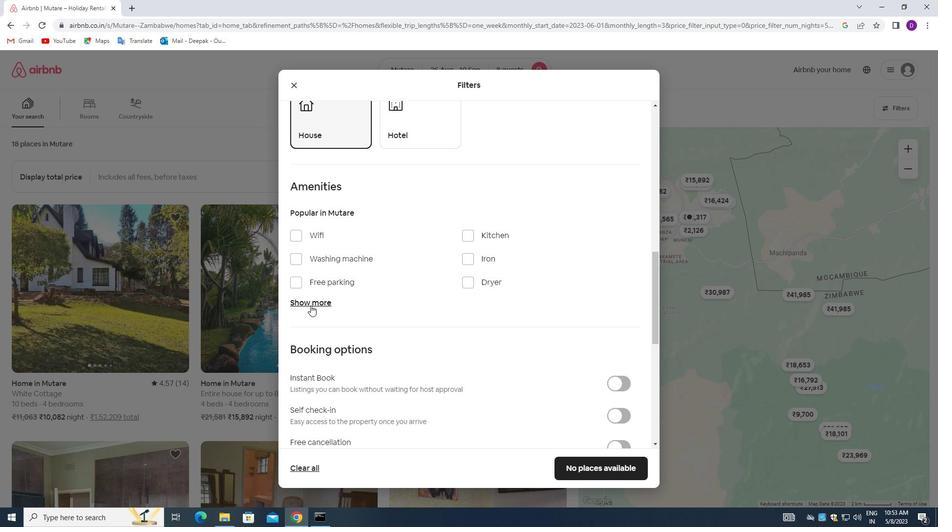 
Action: Mouse moved to (295, 240)
Screenshot: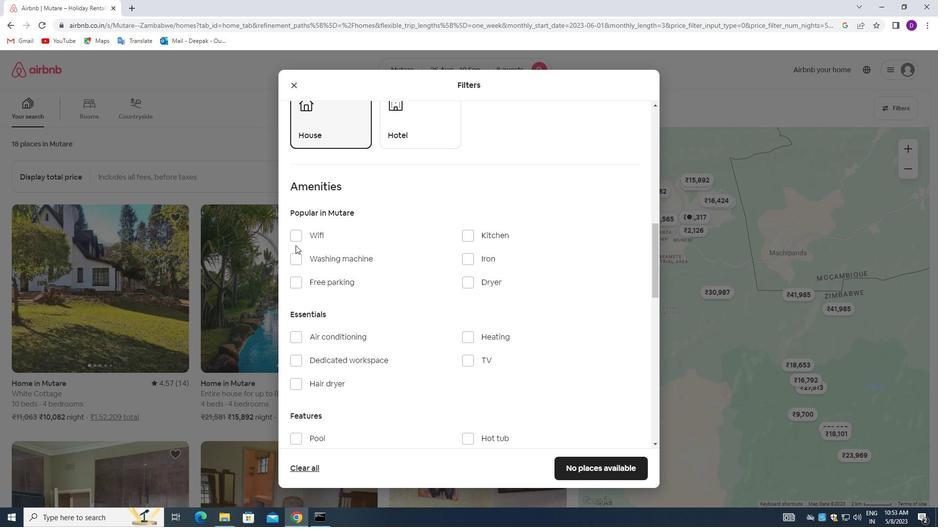 
Action: Mouse pressed left at (295, 240)
Screenshot: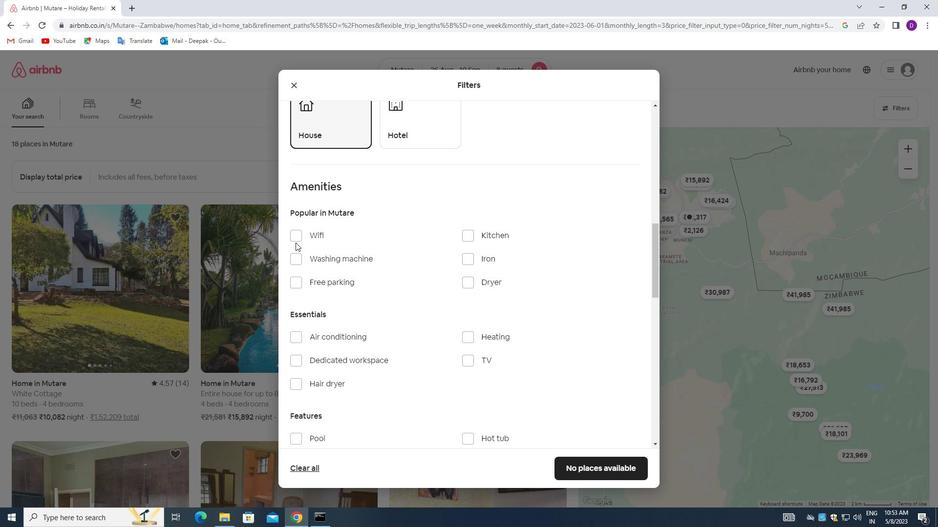 
Action: Mouse moved to (299, 282)
Screenshot: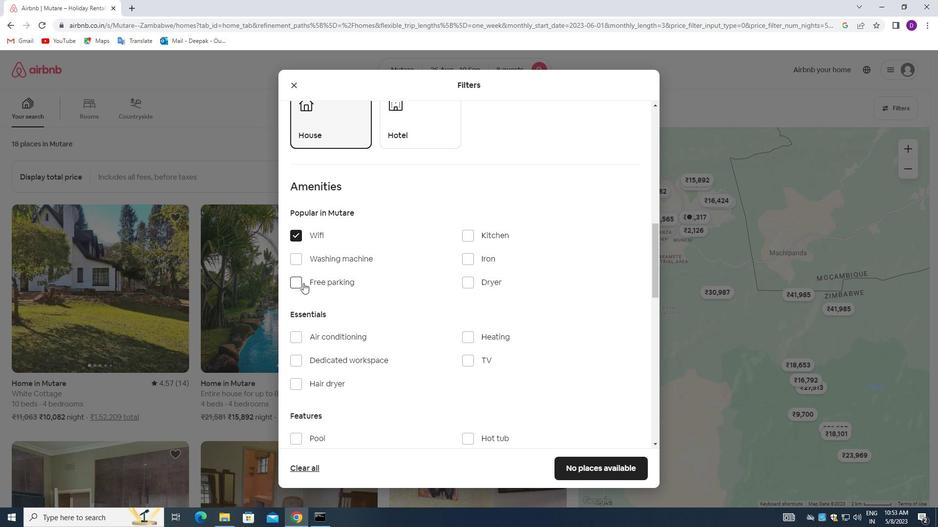 
Action: Mouse pressed left at (299, 282)
Screenshot: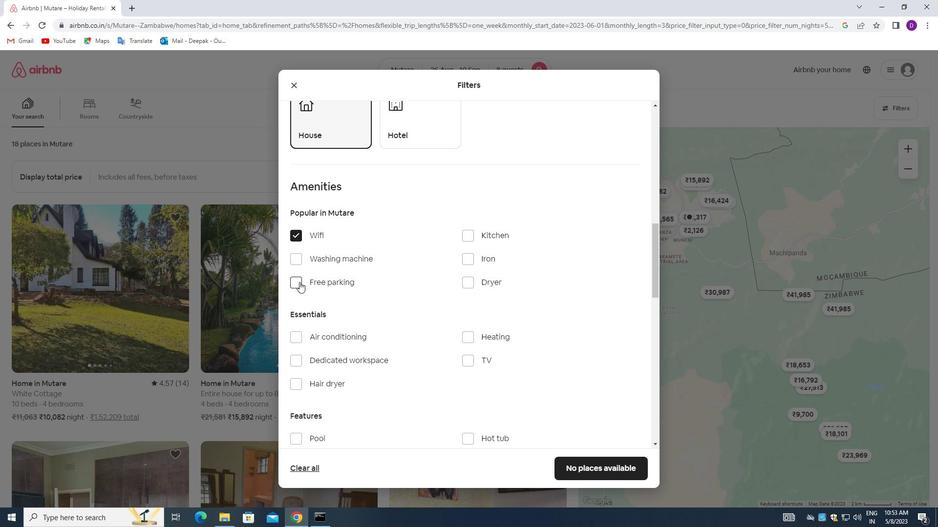 
Action: Mouse moved to (400, 301)
Screenshot: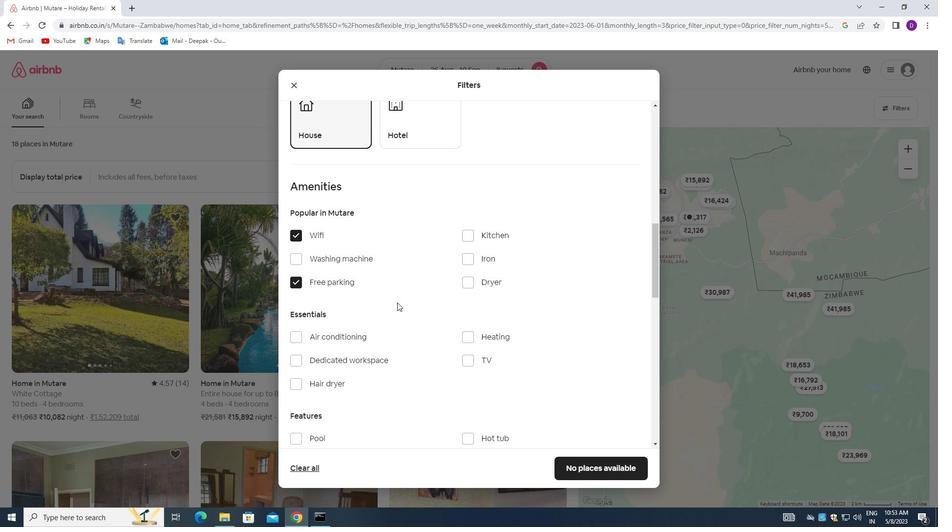 
Action: Mouse scrolled (400, 300) with delta (0, 0)
Screenshot: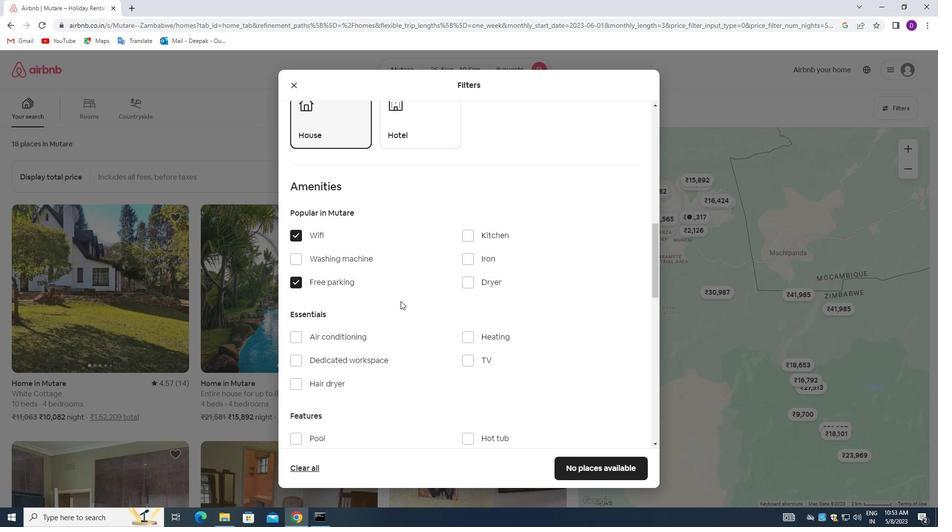 
Action: Mouse moved to (401, 301)
Screenshot: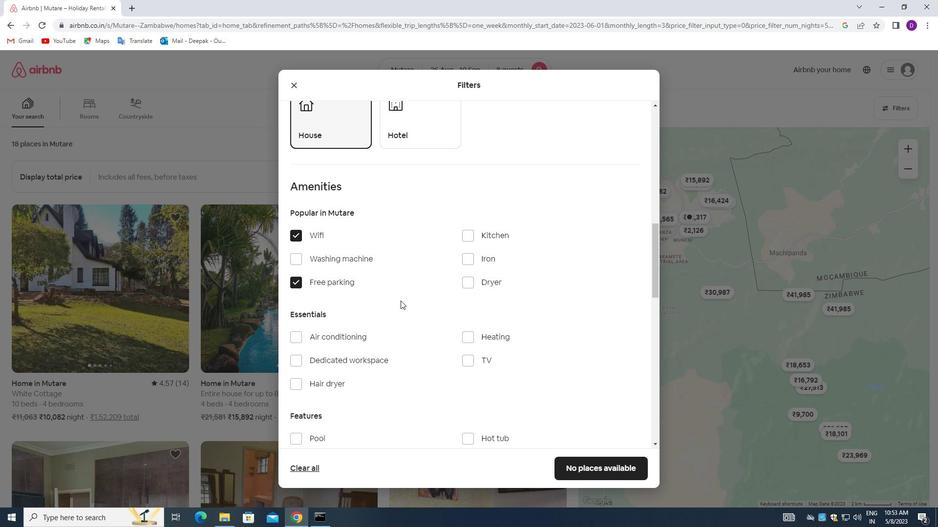
Action: Mouse scrolled (401, 300) with delta (0, 0)
Screenshot: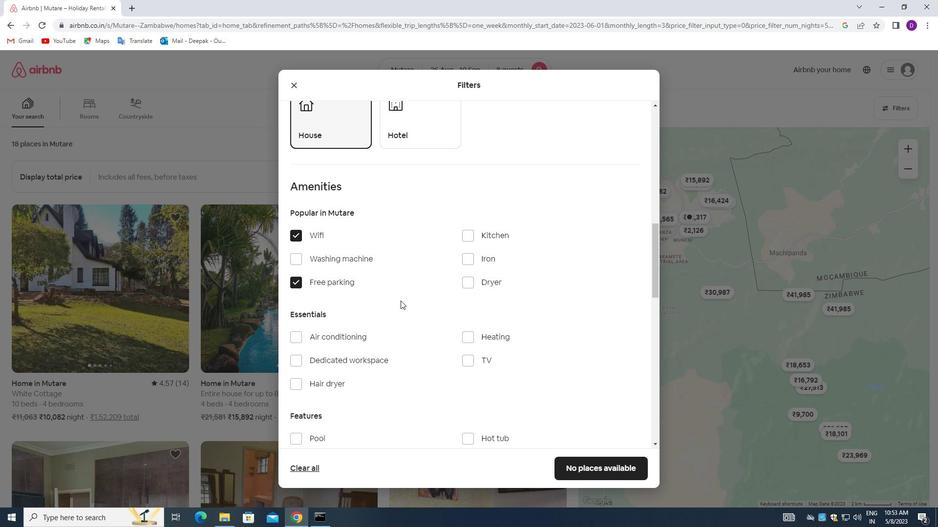 
Action: Mouse moved to (465, 265)
Screenshot: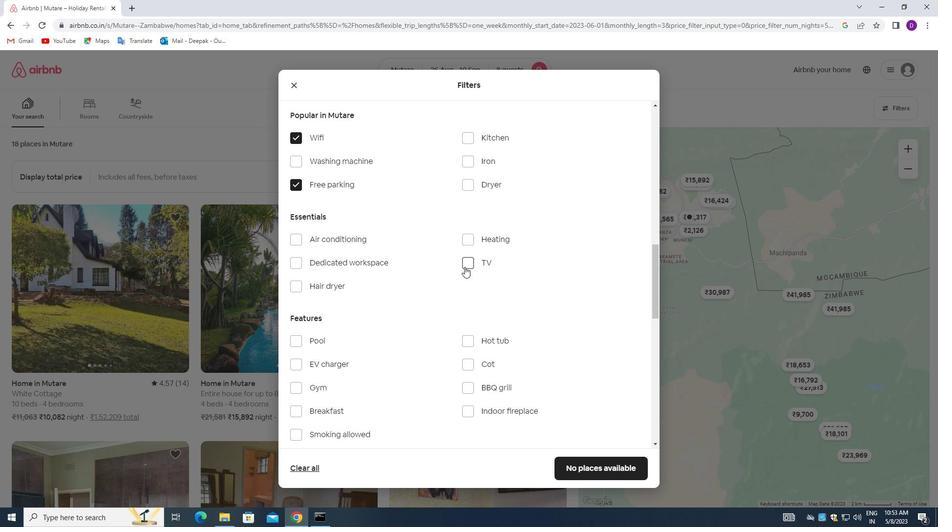 
Action: Mouse pressed left at (465, 265)
Screenshot: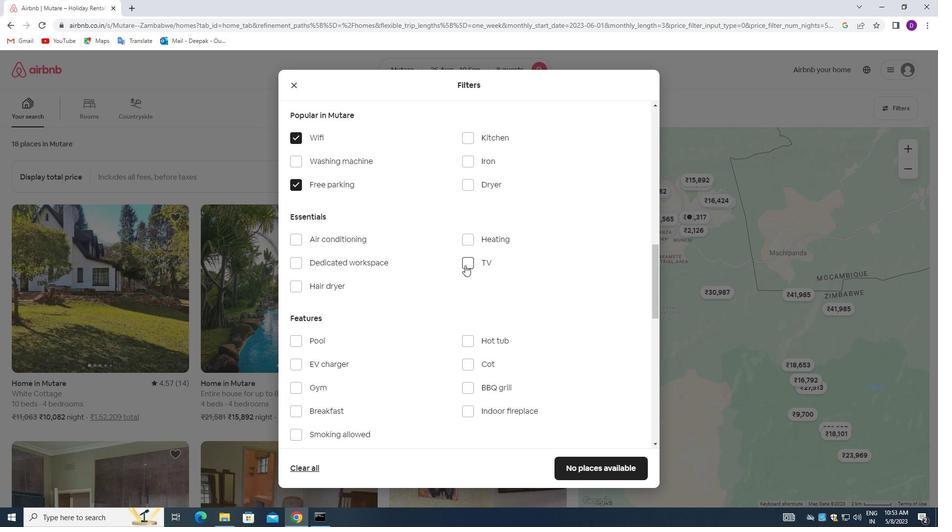 
Action: Mouse moved to (381, 286)
Screenshot: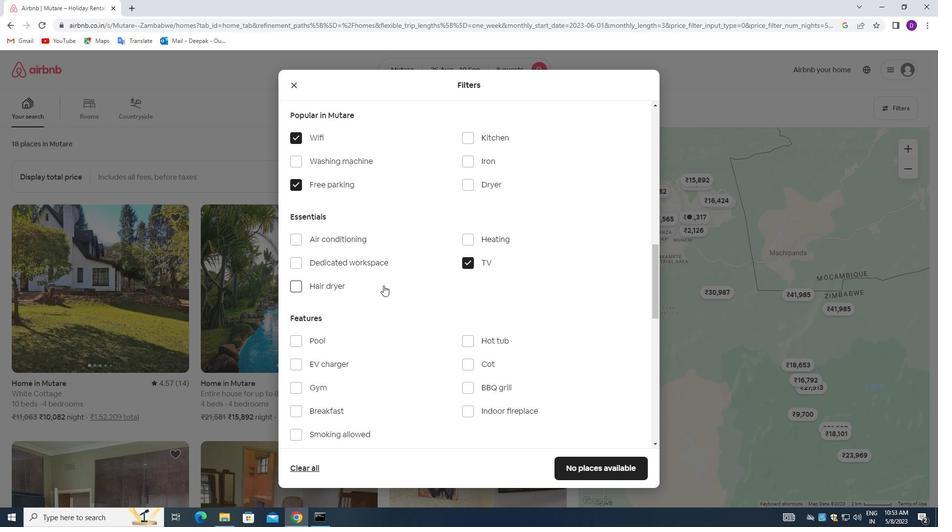
Action: Mouse scrolled (381, 285) with delta (0, 0)
Screenshot: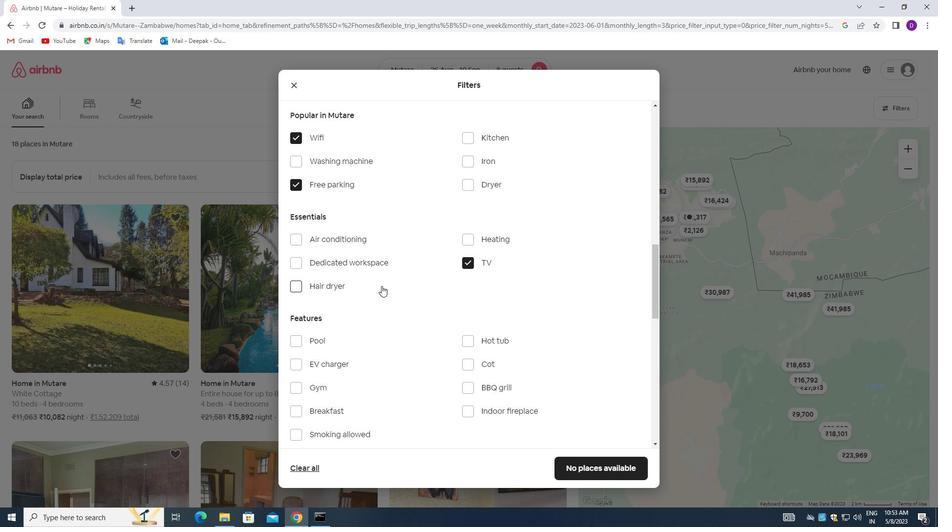 
Action: Mouse scrolled (381, 285) with delta (0, 0)
Screenshot: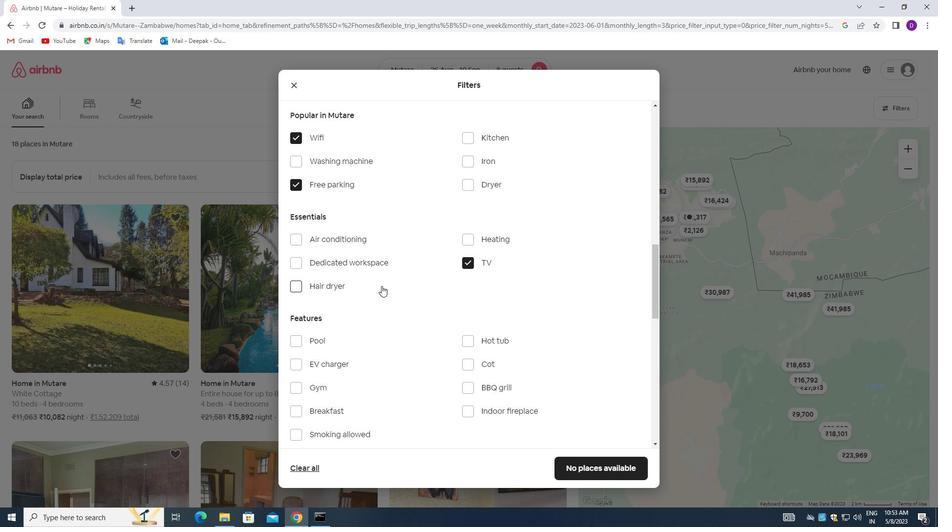 
Action: Mouse moved to (294, 293)
Screenshot: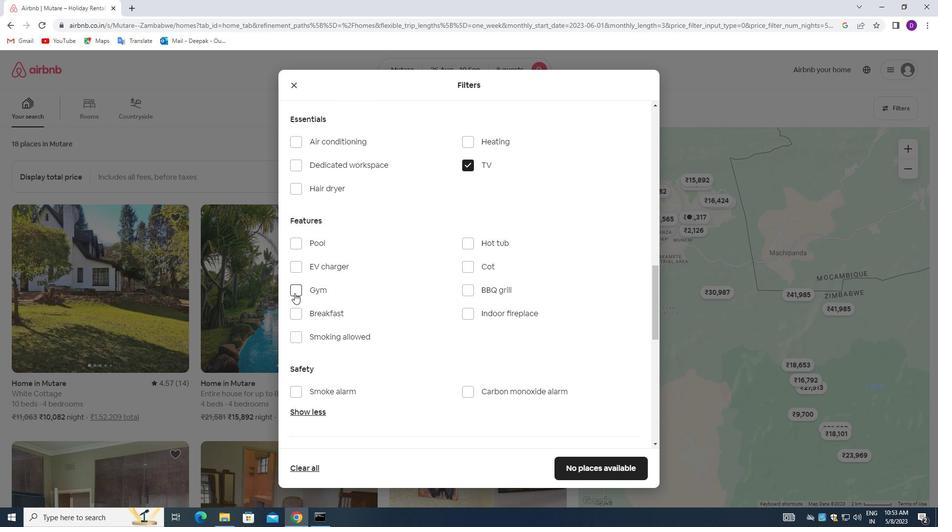 
Action: Mouse pressed left at (294, 293)
Screenshot: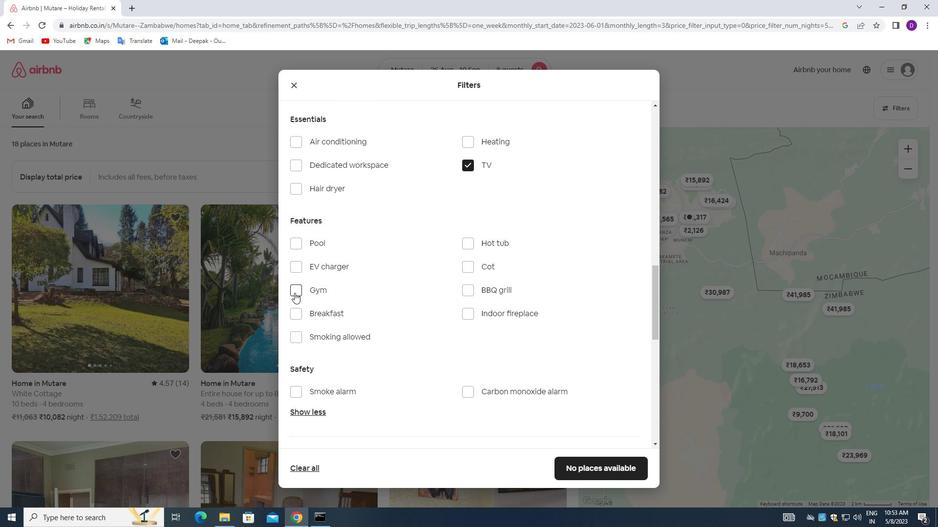 
Action: Mouse moved to (294, 315)
Screenshot: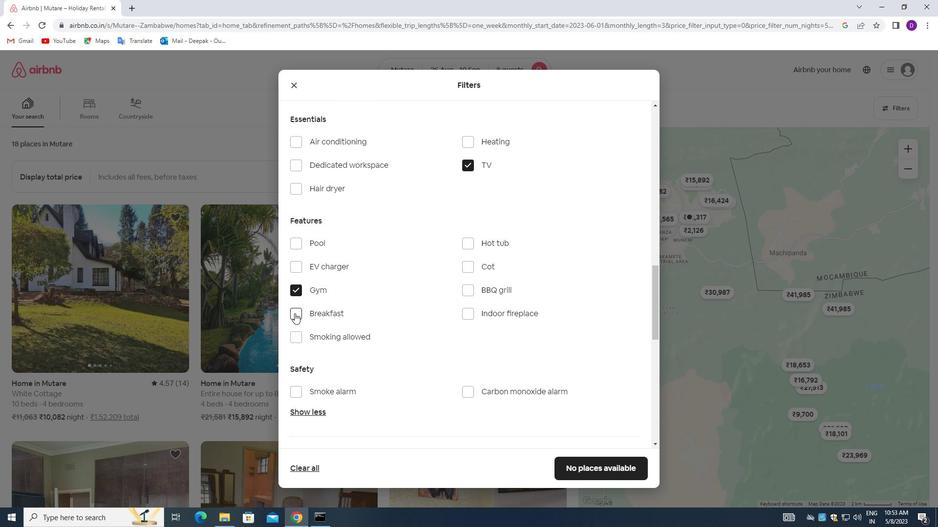 
Action: Mouse pressed left at (294, 315)
Screenshot: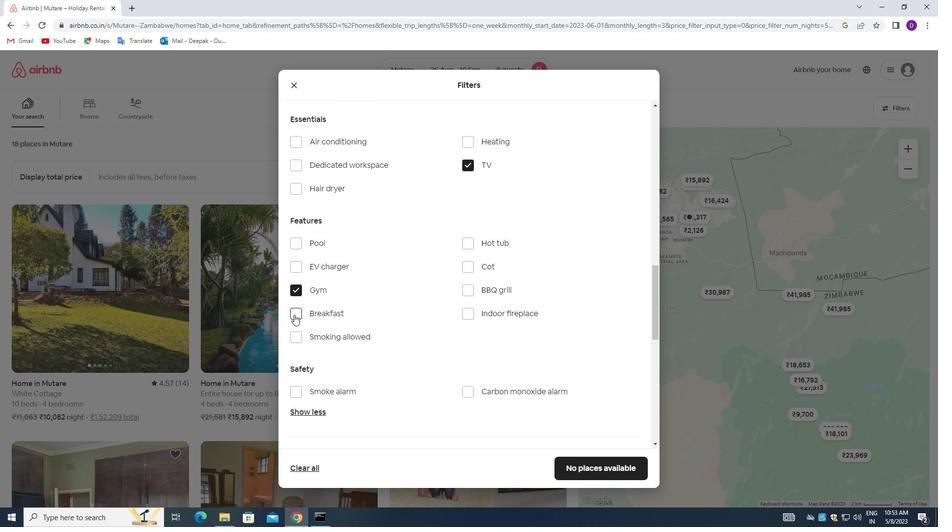 
Action: Mouse moved to (403, 299)
Screenshot: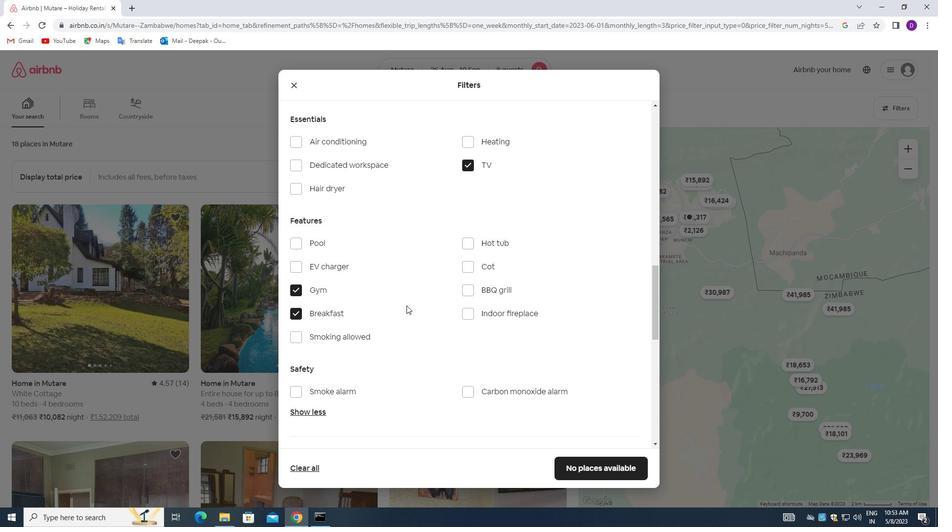 
Action: Mouse scrolled (403, 299) with delta (0, 0)
Screenshot: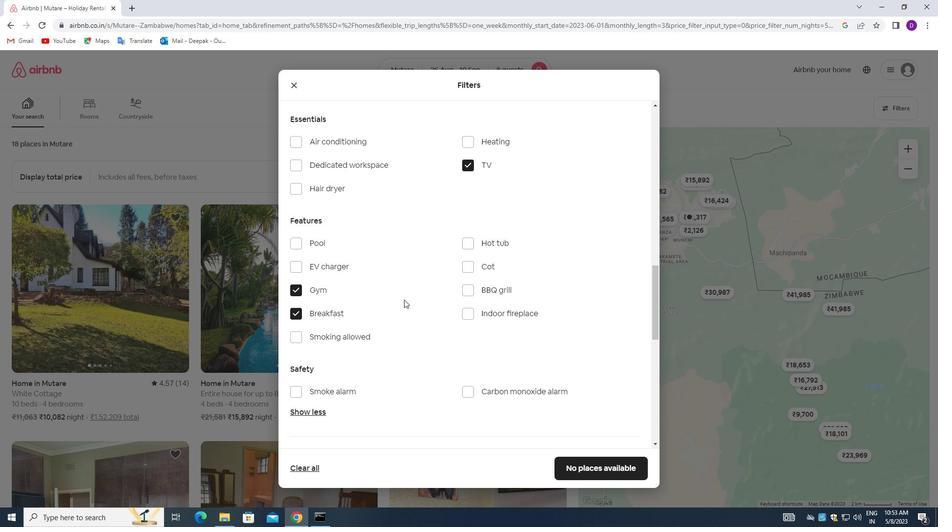 
Action: Mouse scrolled (403, 299) with delta (0, 0)
Screenshot: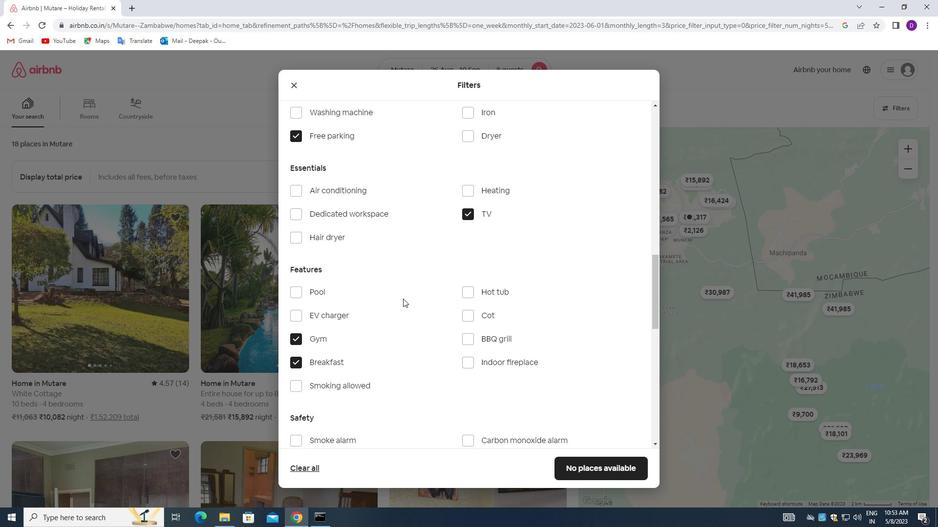 
Action: Mouse moved to (403, 297)
Screenshot: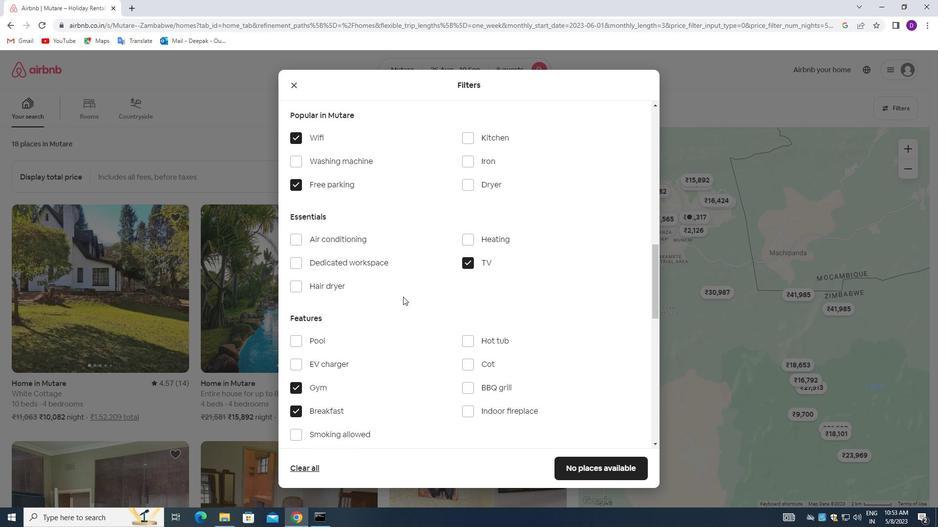 
Action: Mouse scrolled (403, 296) with delta (0, 0)
Screenshot: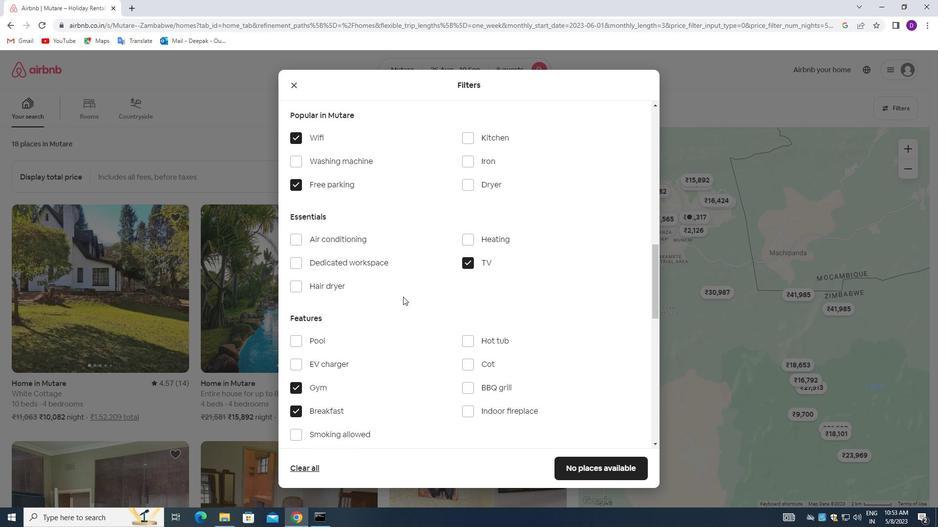 
Action: Mouse moved to (408, 294)
Screenshot: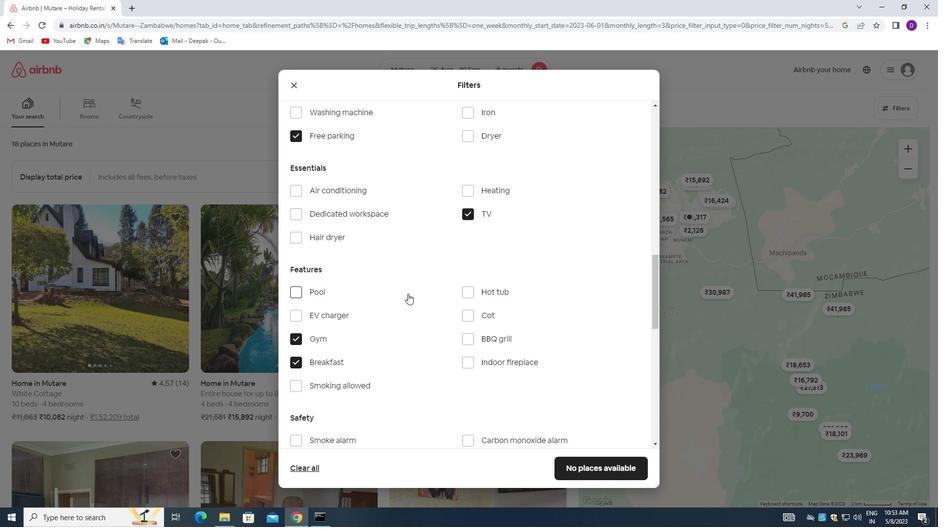 
Action: Mouse scrolled (408, 293) with delta (0, 0)
Screenshot: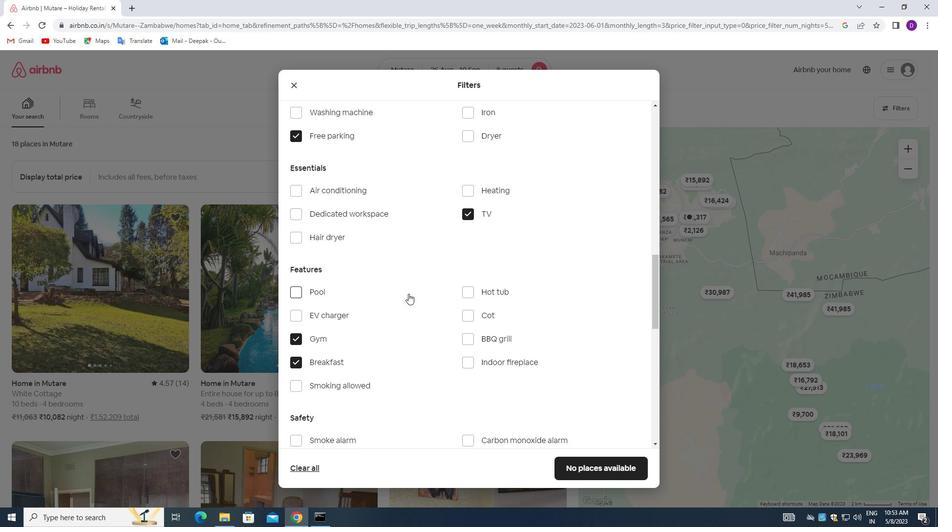 
Action: Mouse scrolled (408, 293) with delta (0, 0)
Screenshot: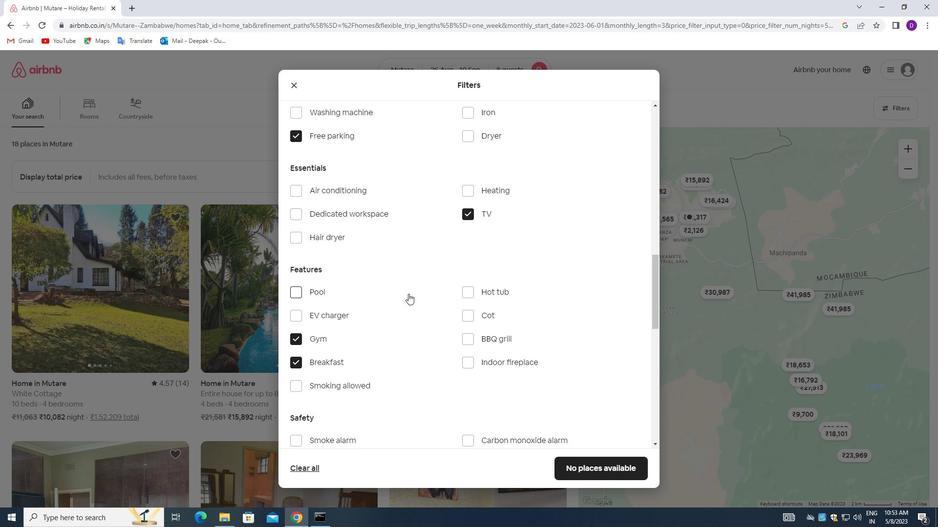 
Action: Mouse moved to (408, 293)
Screenshot: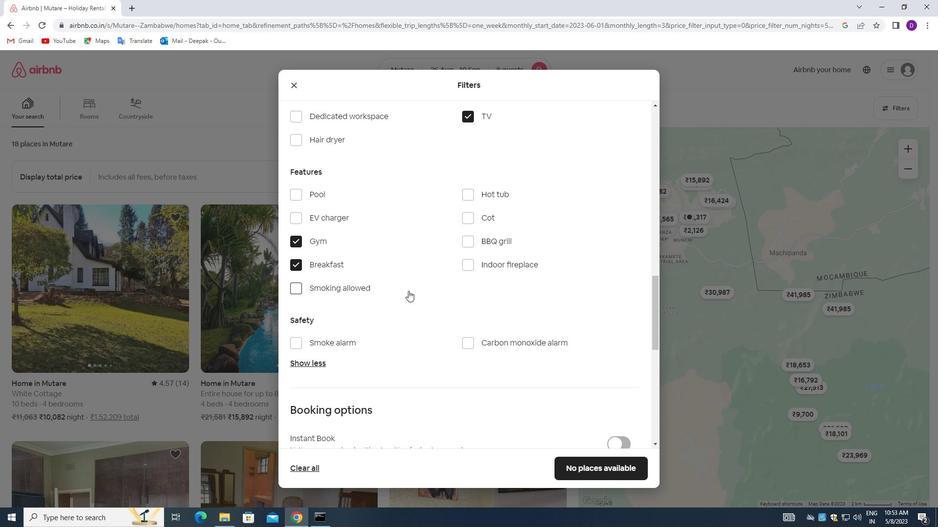 
Action: Mouse scrolled (408, 293) with delta (0, 0)
Screenshot: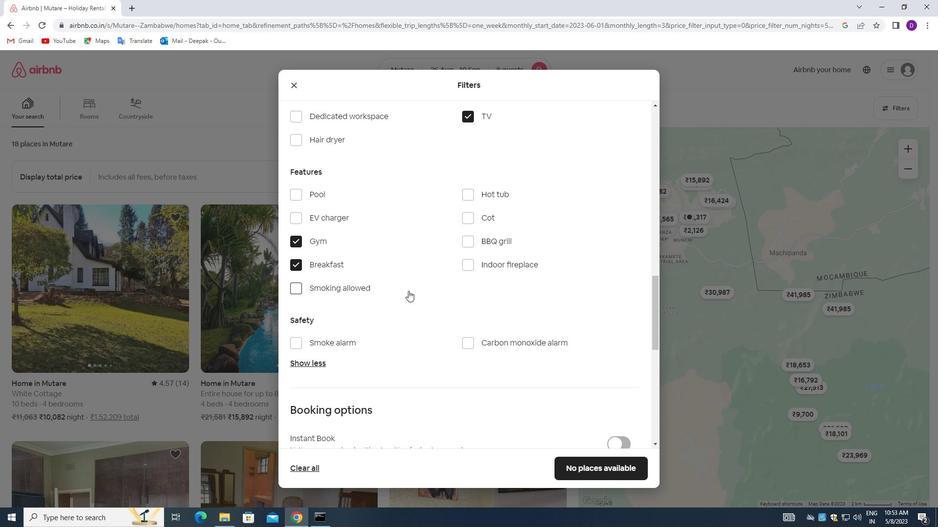 
Action: Mouse moved to (408, 295)
Screenshot: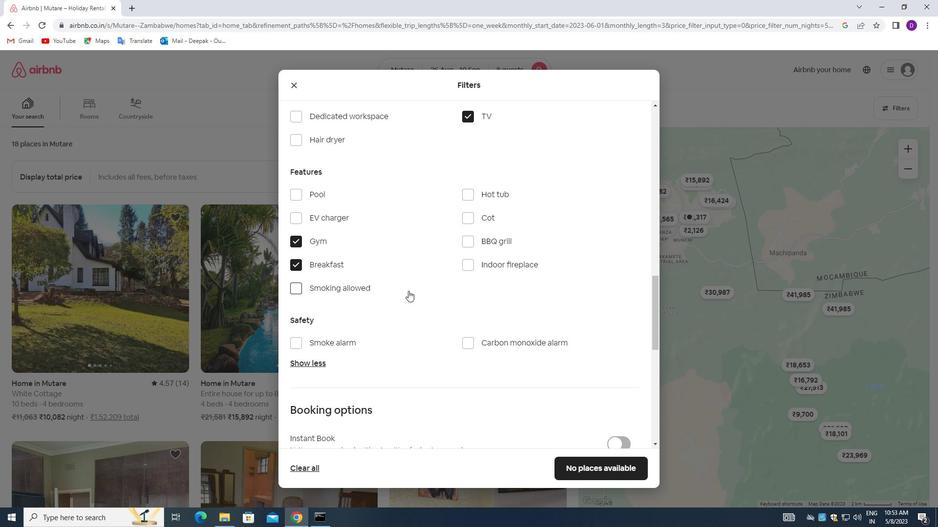 
Action: Mouse scrolled (408, 294) with delta (0, 0)
Screenshot: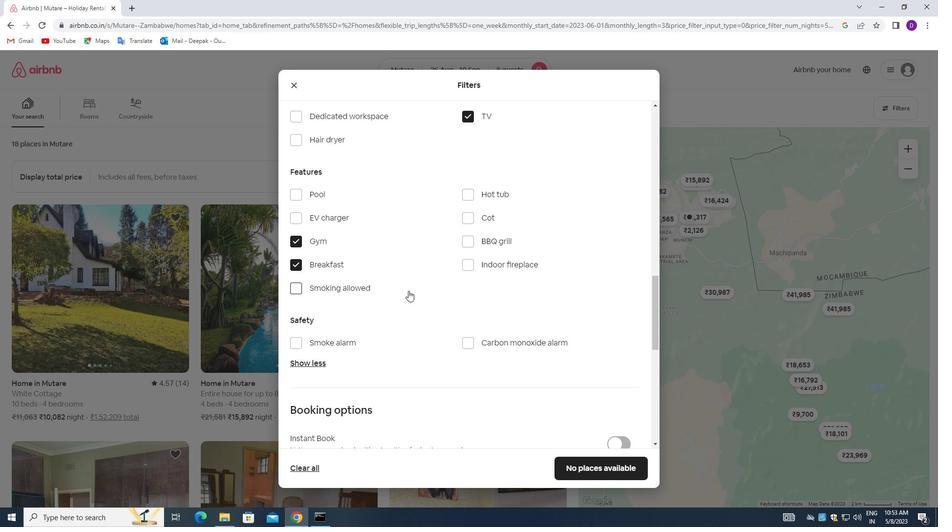 
Action: Mouse moved to (408, 296)
Screenshot: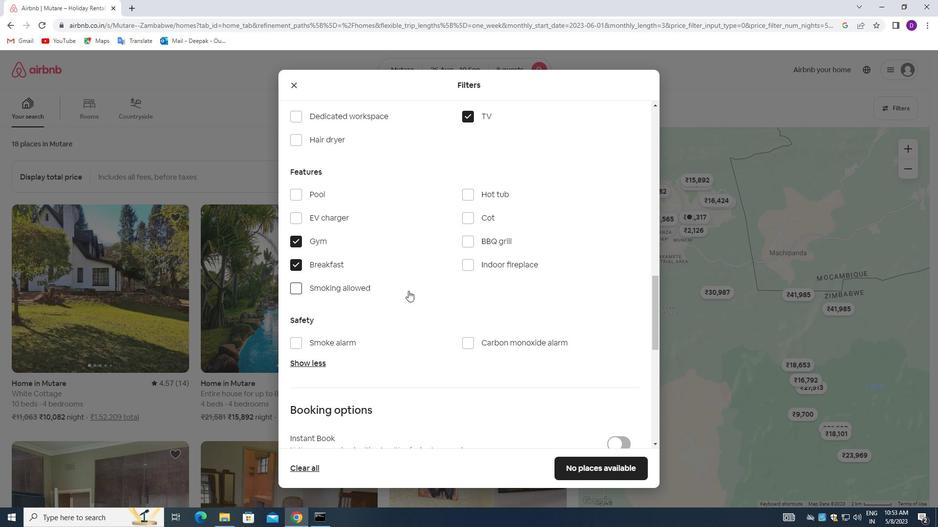 
Action: Mouse scrolled (408, 295) with delta (0, 0)
Screenshot: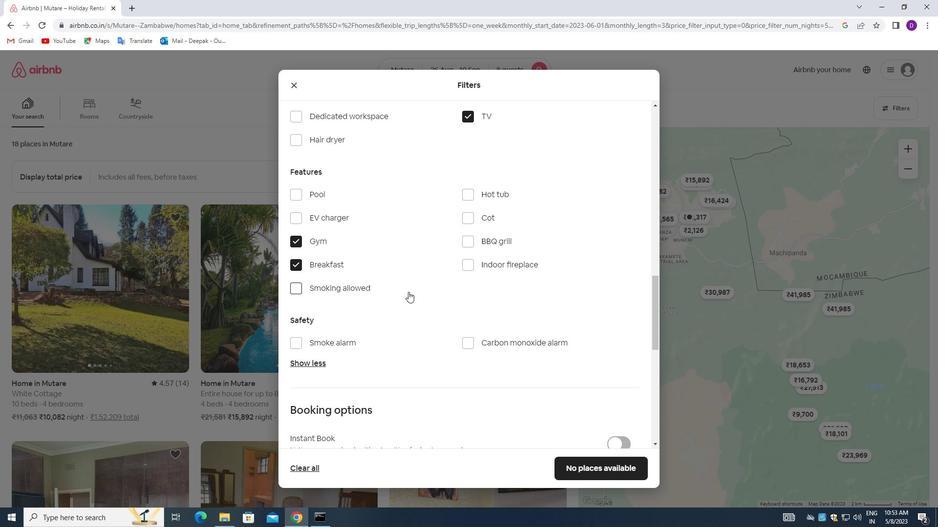 
Action: Mouse moved to (614, 324)
Screenshot: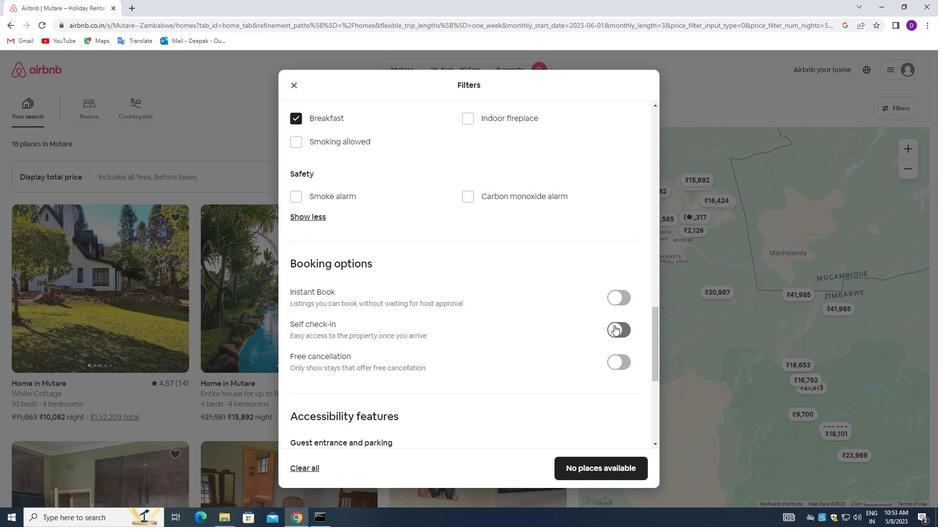 
Action: Mouse pressed left at (614, 324)
Screenshot: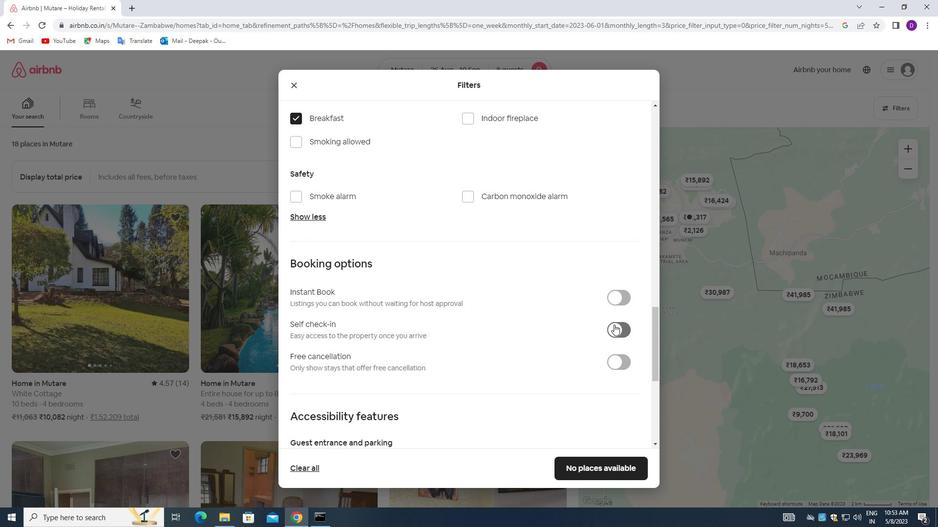 
Action: Mouse moved to (458, 330)
Screenshot: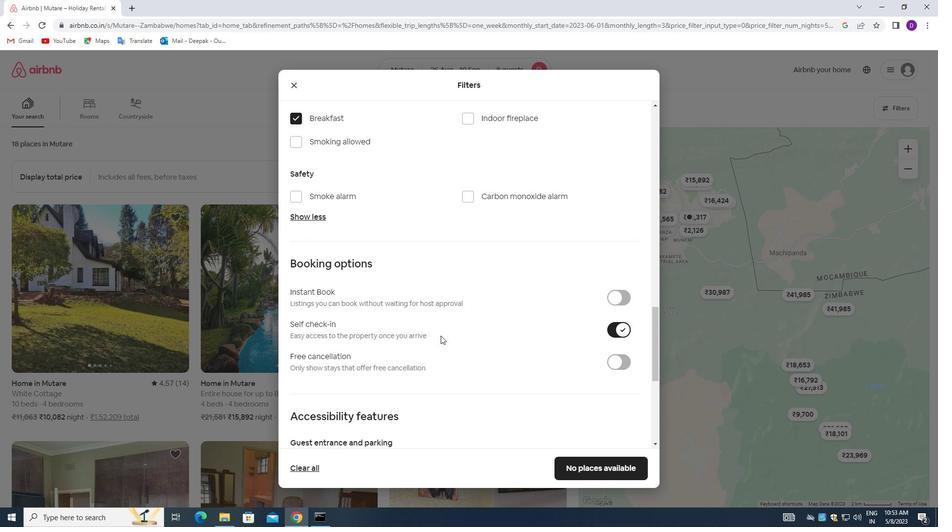 
Action: Mouse scrolled (458, 330) with delta (0, 0)
Screenshot: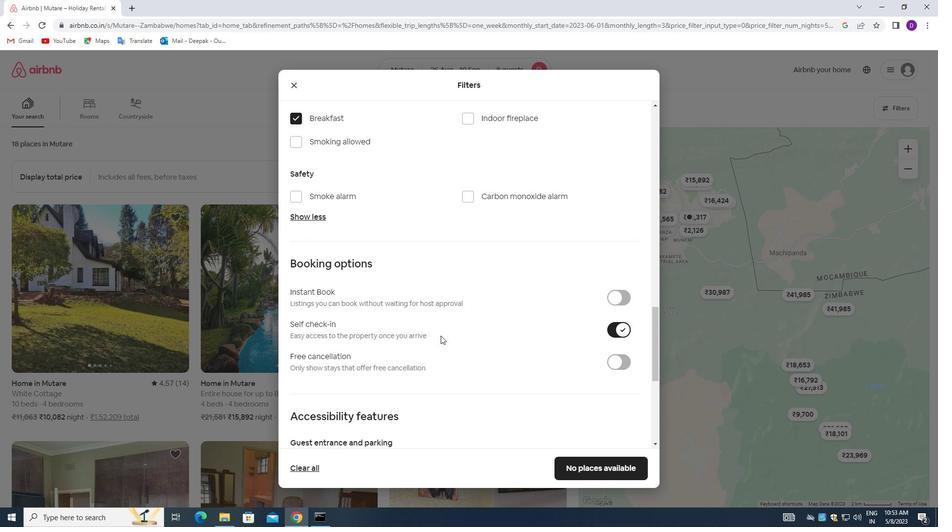 
Action: Mouse moved to (459, 330)
Screenshot: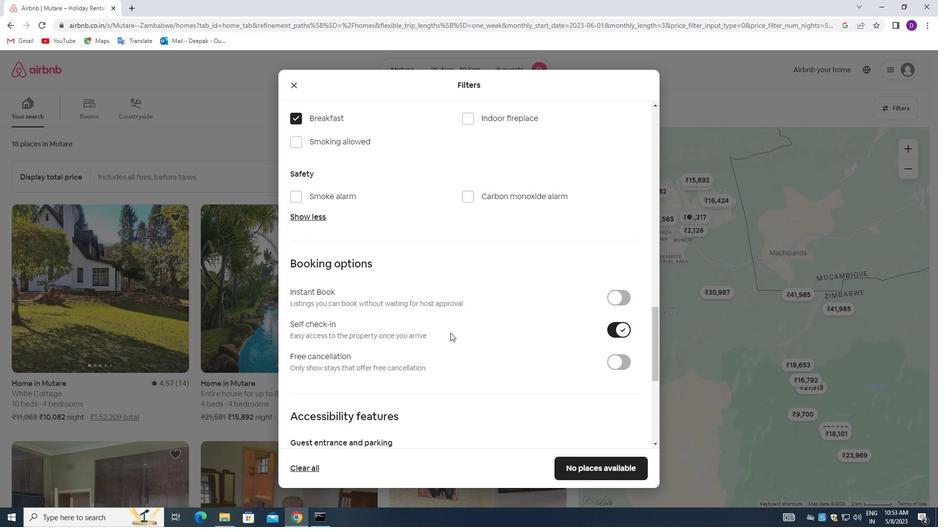 
Action: Mouse scrolled (459, 329) with delta (0, 0)
Screenshot: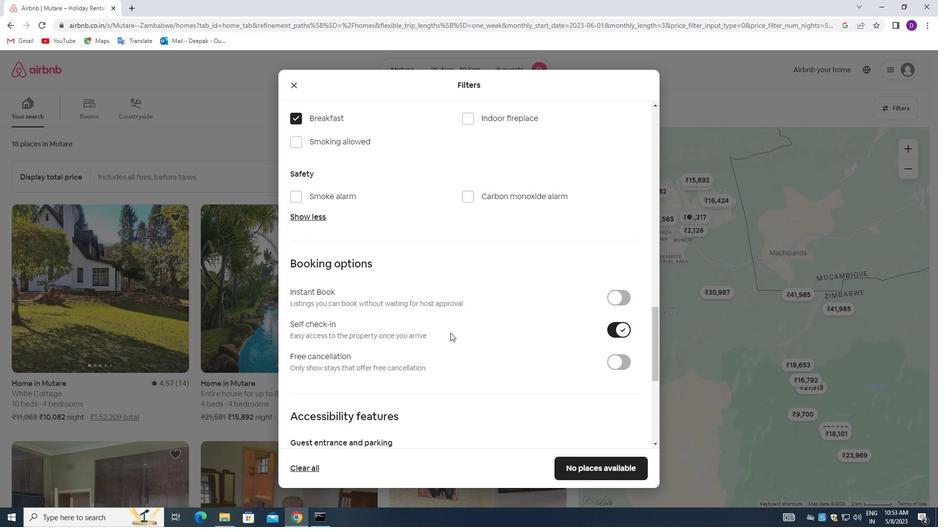 
Action: Mouse moved to (459, 329)
Screenshot: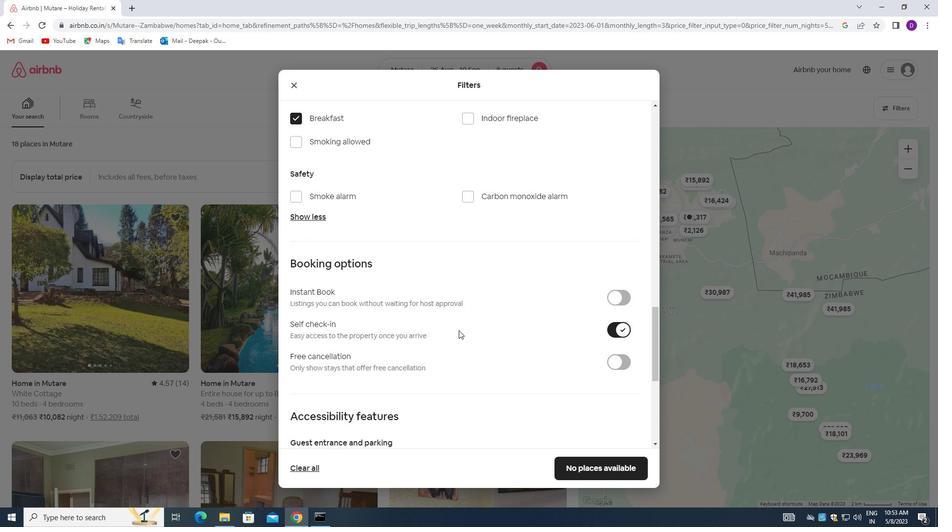 
Action: Mouse scrolled (459, 328) with delta (0, 0)
Screenshot: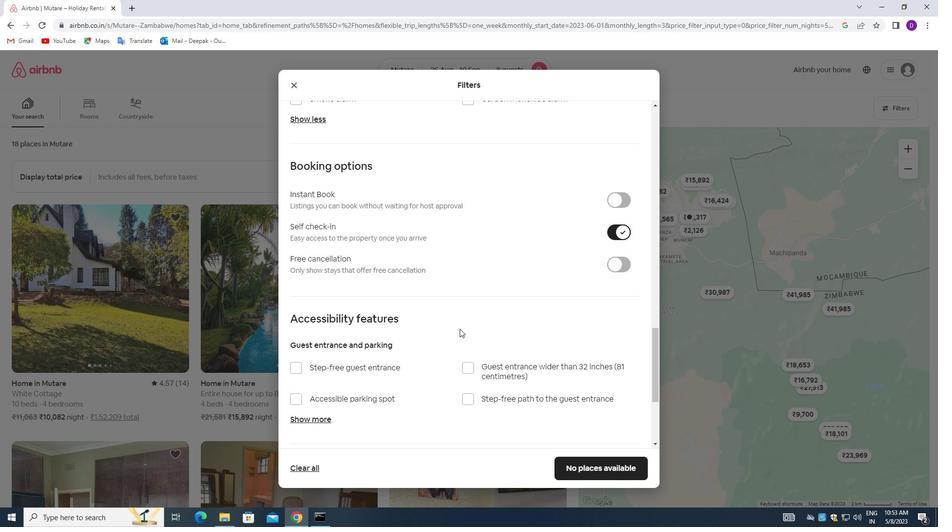 
Action: Mouse moved to (459, 328)
Screenshot: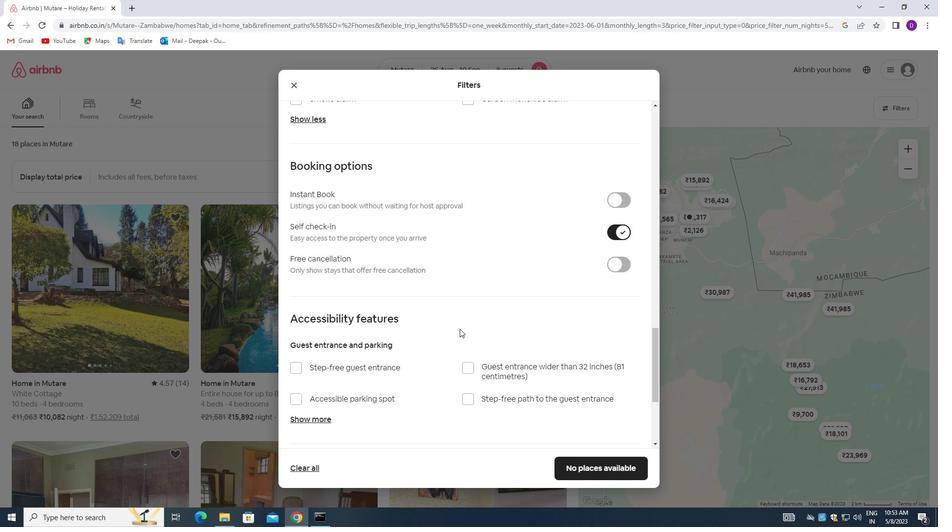 
Action: Mouse scrolled (459, 328) with delta (0, 0)
Screenshot: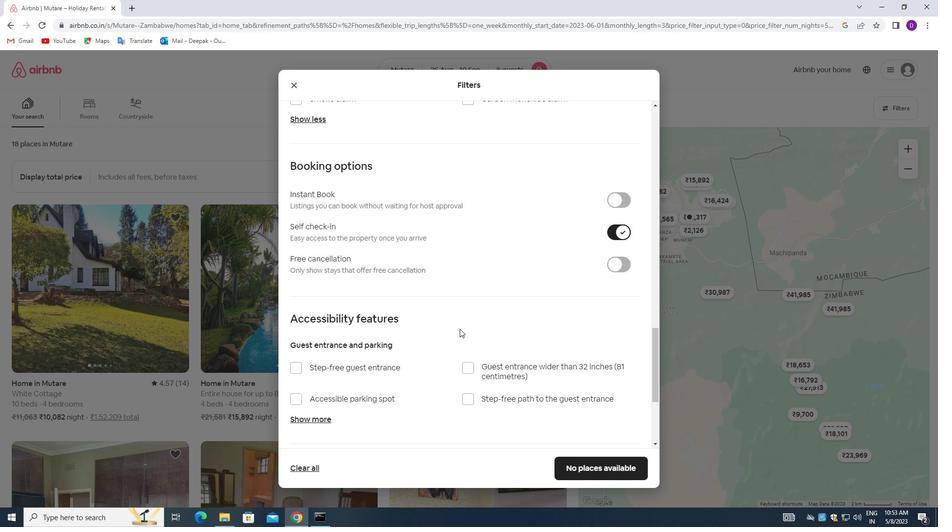 
Action: Mouse moved to (455, 333)
Screenshot: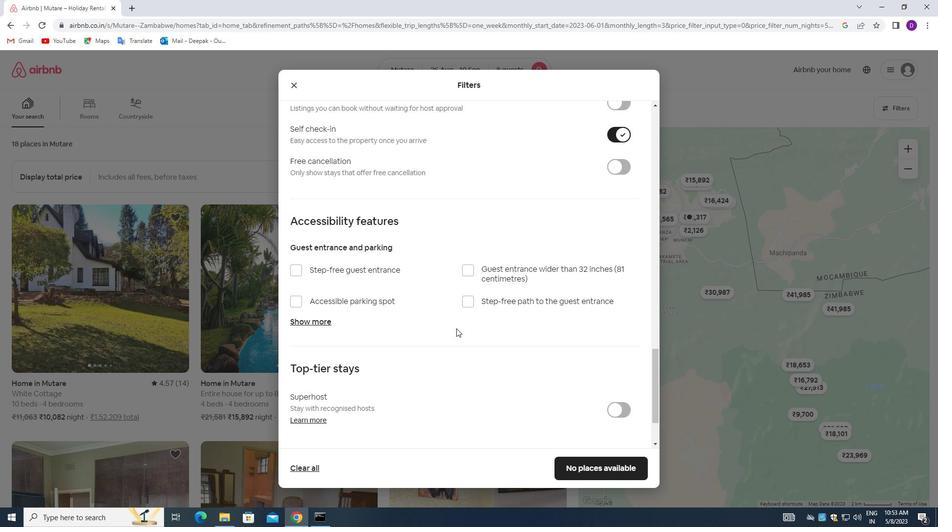 
Action: Mouse scrolled (455, 332) with delta (0, 0)
Screenshot: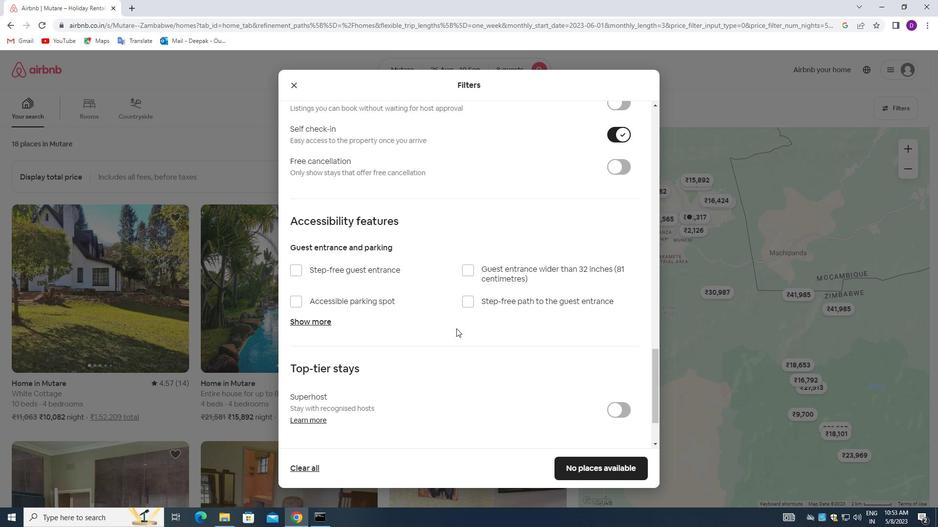 
Action: Mouse moved to (455, 335)
Screenshot: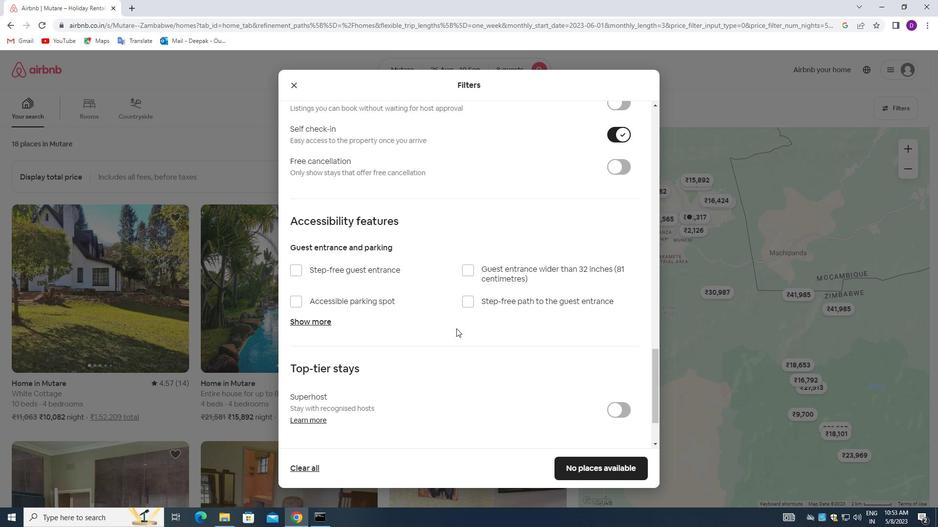 
Action: Mouse scrolled (455, 335) with delta (0, 0)
Screenshot: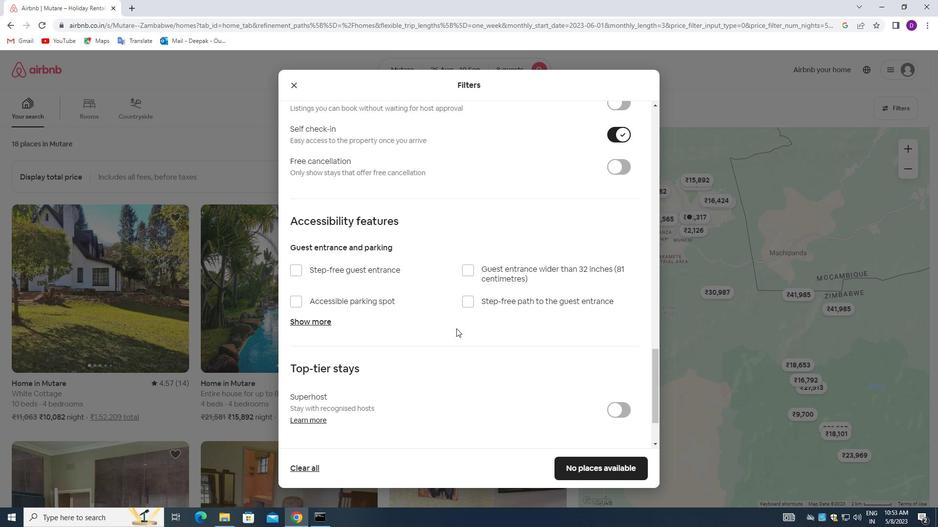 
Action: Mouse scrolled (455, 335) with delta (0, 0)
Screenshot: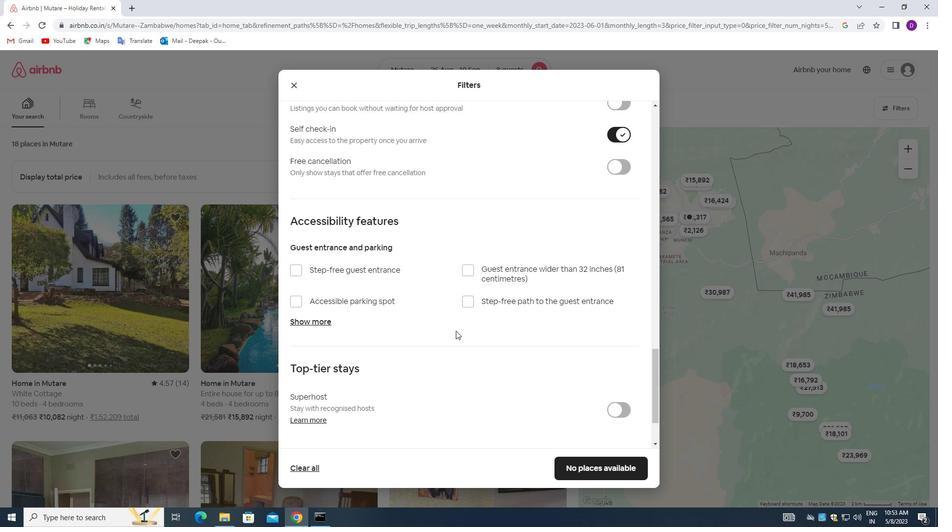 
Action: Mouse moved to (453, 356)
Screenshot: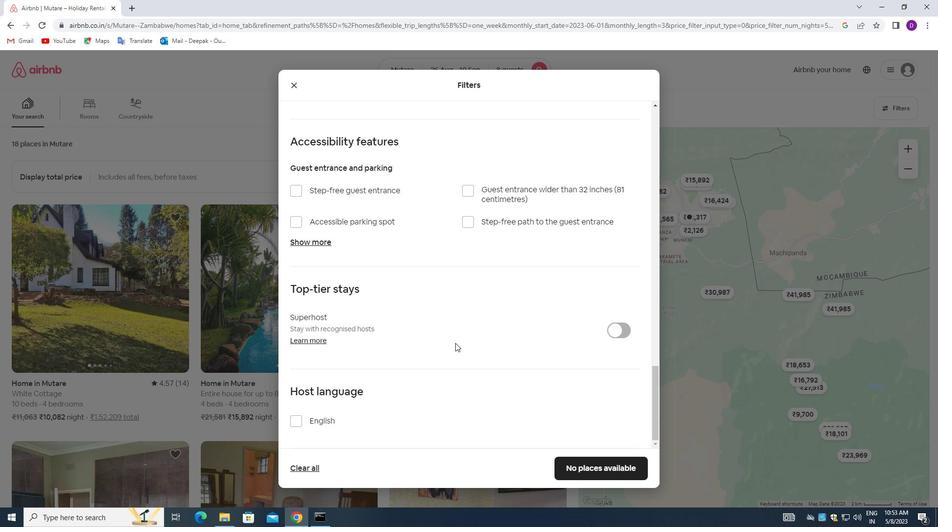 
Action: Mouse scrolled (453, 355) with delta (0, 0)
Screenshot: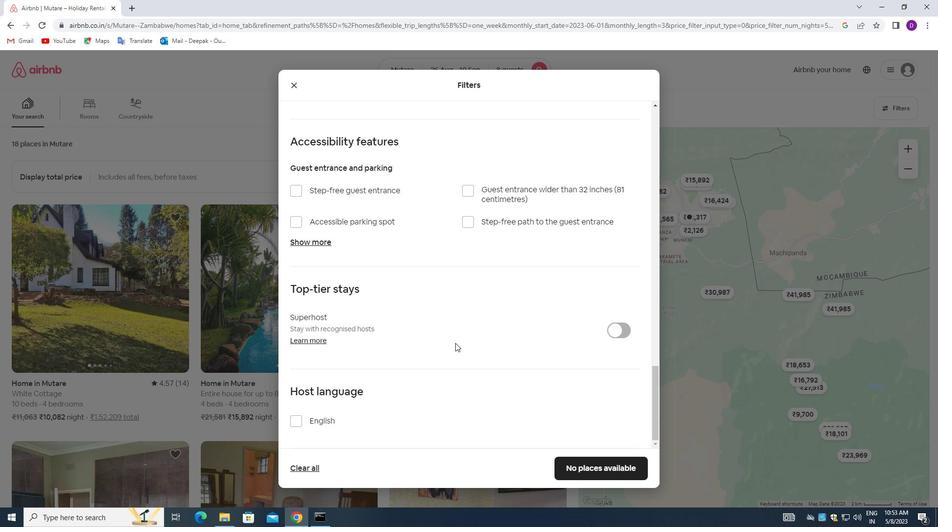 
Action: Mouse moved to (448, 365)
Screenshot: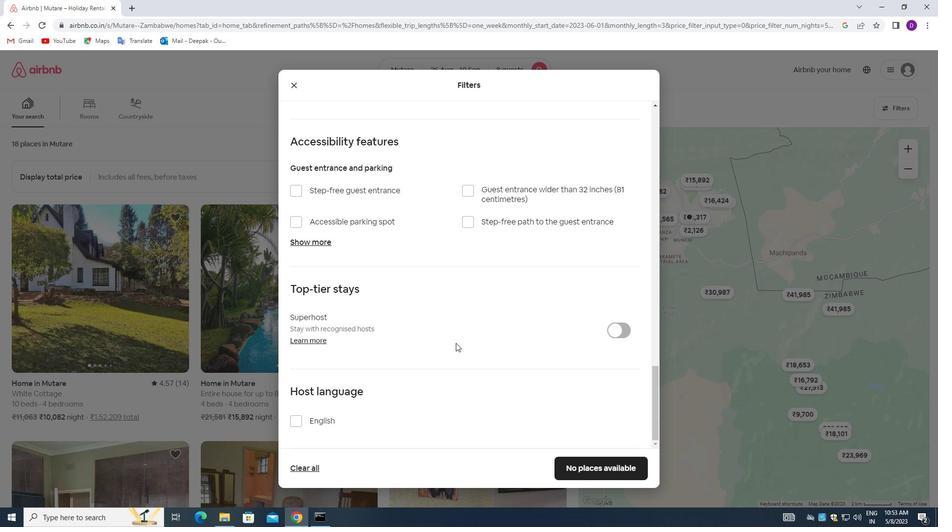 
Action: Mouse scrolled (448, 365) with delta (0, 0)
Screenshot: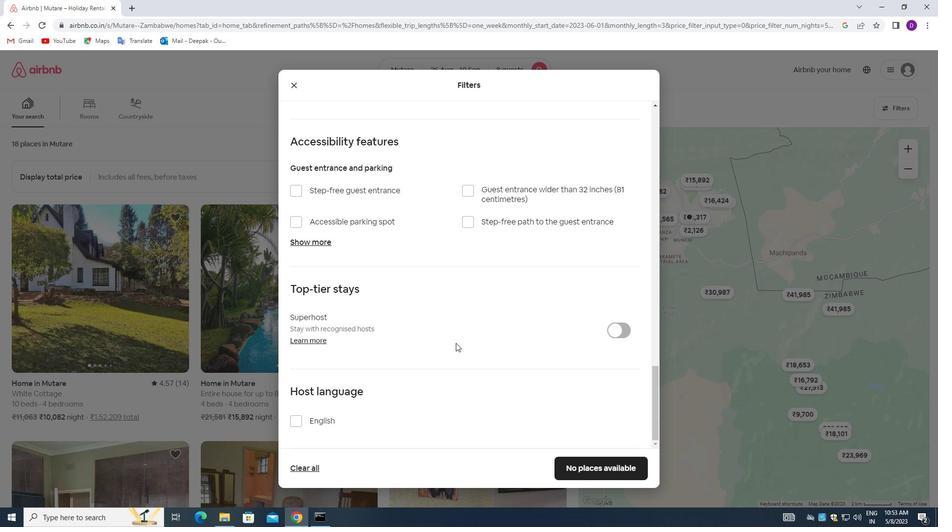 
Action: Mouse moved to (446, 369)
Screenshot: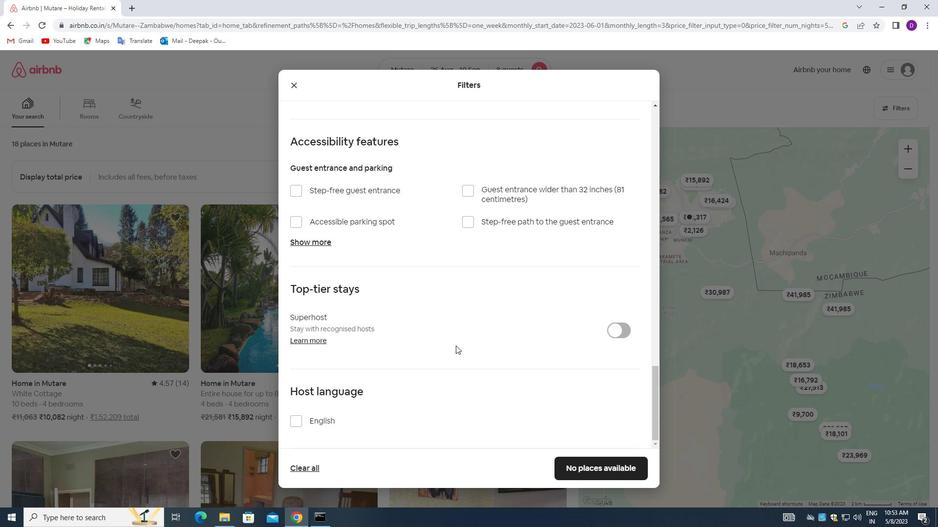 
Action: Mouse scrolled (446, 368) with delta (0, 0)
Screenshot: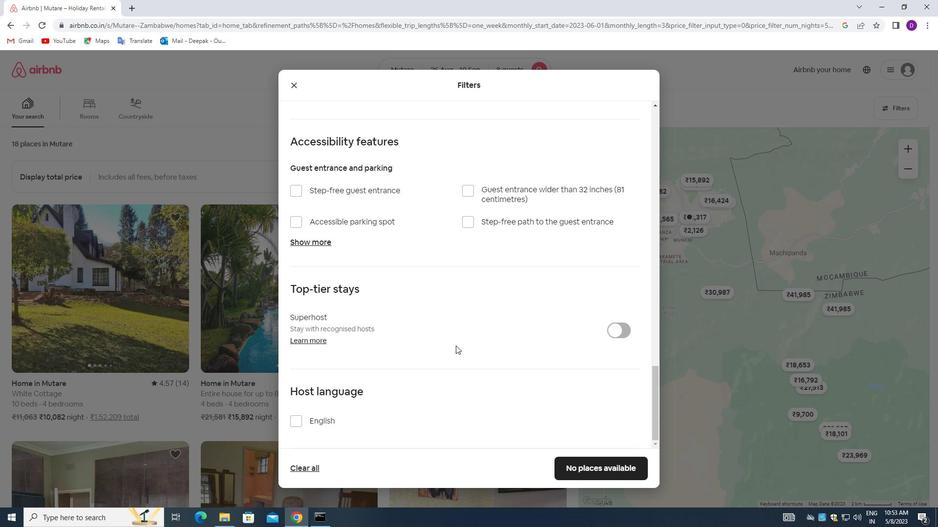 
Action: Mouse moved to (295, 419)
Screenshot: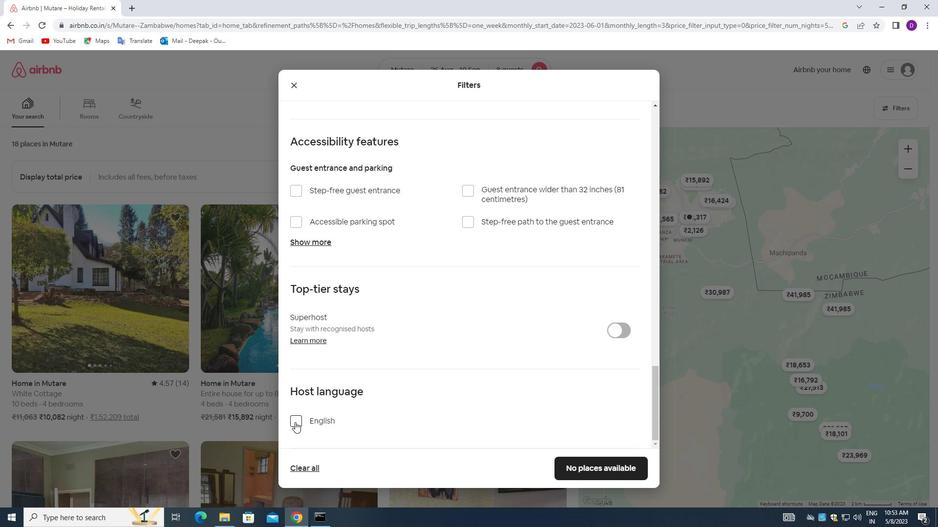 
Action: Mouse pressed left at (295, 419)
Screenshot: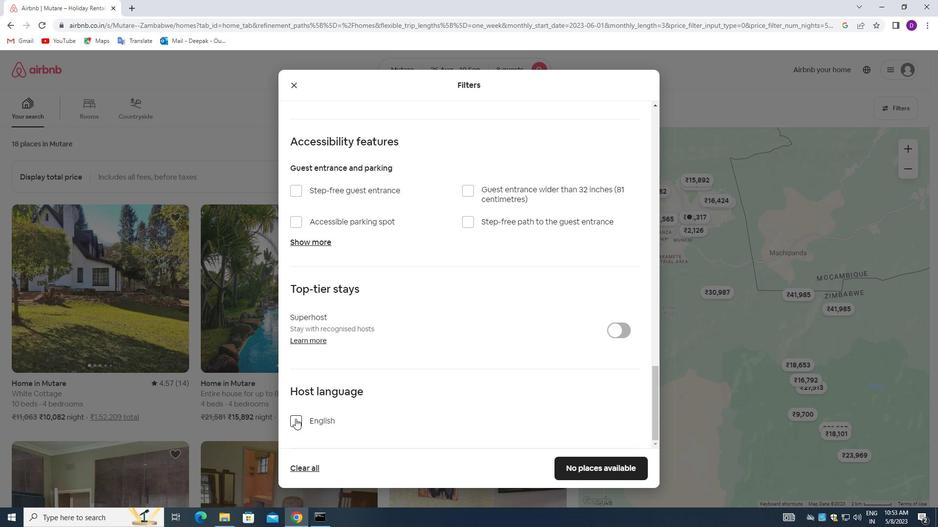 
Action: Mouse moved to (559, 462)
Screenshot: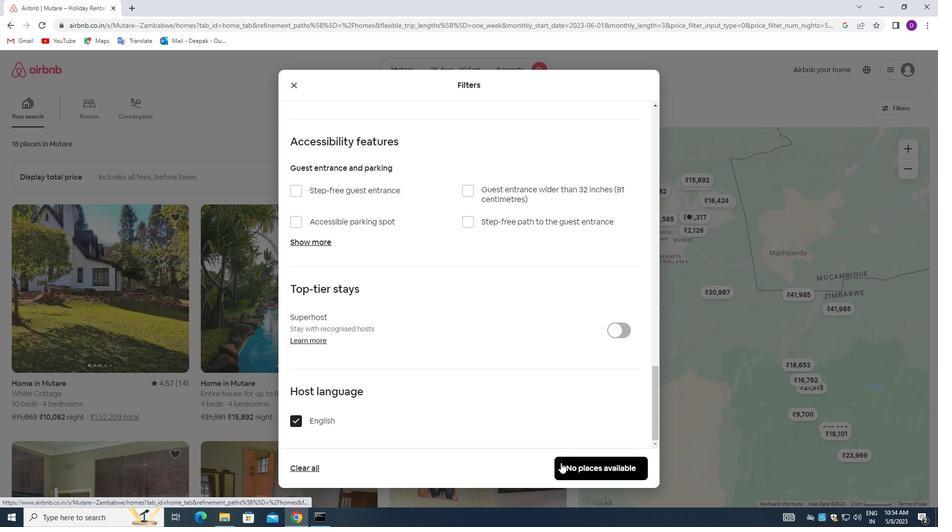 
Action: Mouse pressed left at (559, 462)
Screenshot: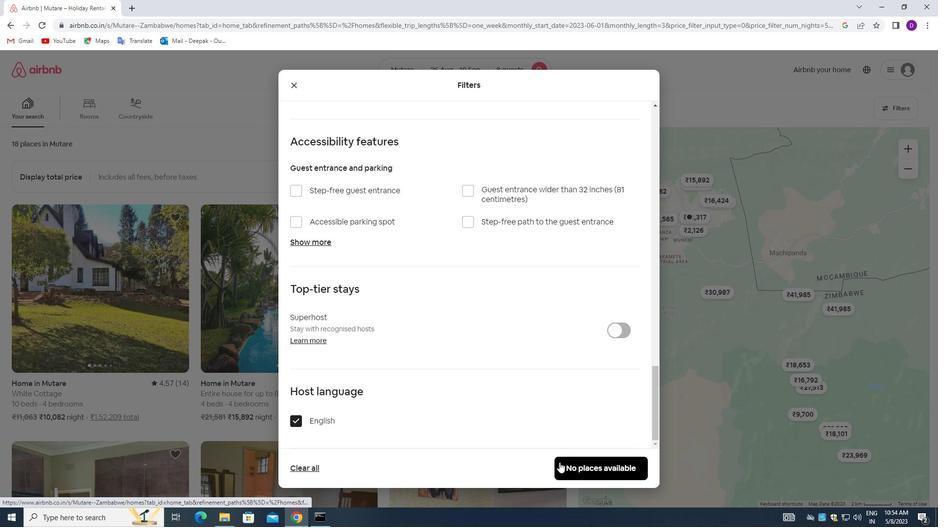 
Action: Mouse moved to (533, 373)
Screenshot: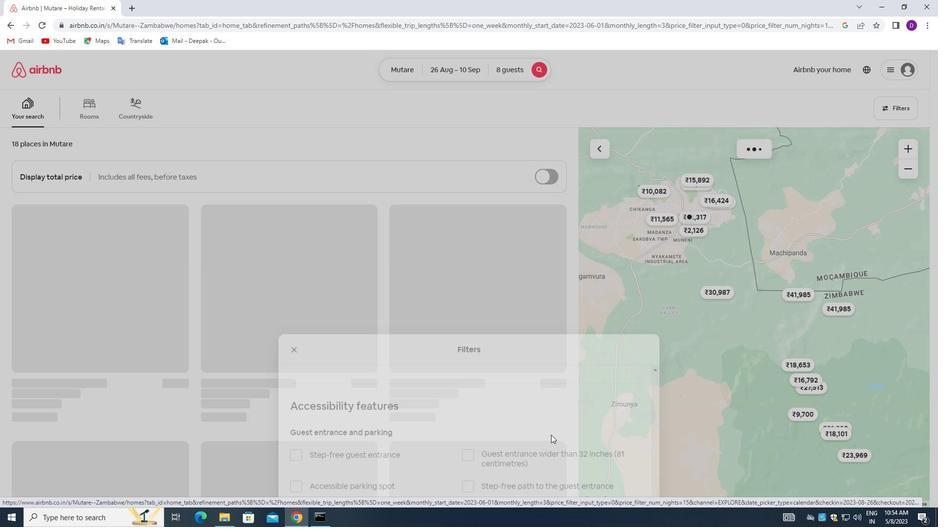 
